 Task: Search one way flight ticket for 4 adults, 2 children, 2 infants in seat and 1 infant on lap in economy from Houston: George Bush Intercontinental/houston Airport to Laramie: Laramie Regional Airport on 8-3-2023. Choice of flights is United. Number of bags: 1 carry on bag. Price is upto 75000. Outbound departure time preference is 23:15.
Action: Mouse moved to (314, 130)
Screenshot: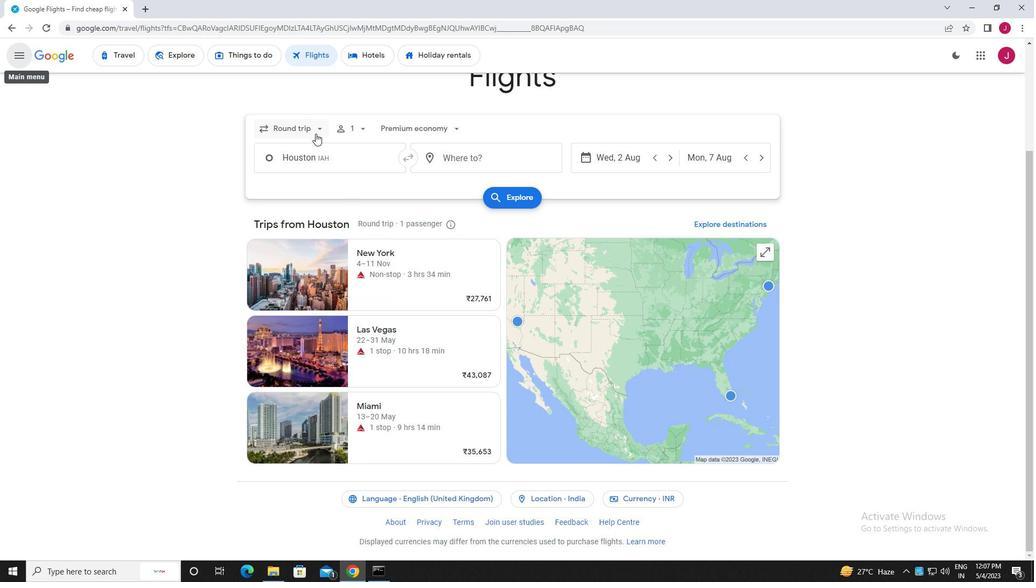 
Action: Mouse pressed left at (314, 130)
Screenshot: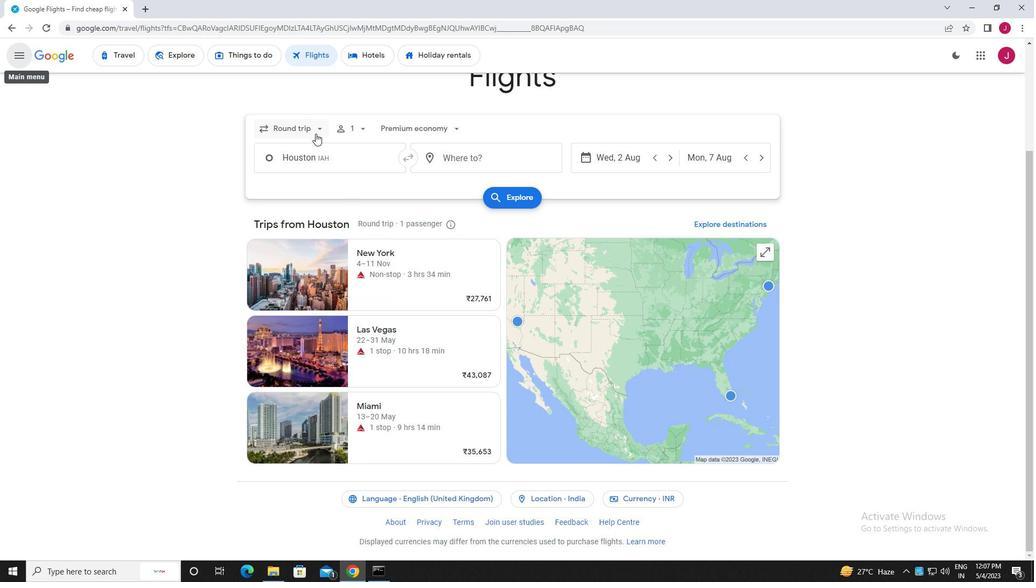 
Action: Mouse moved to (309, 178)
Screenshot: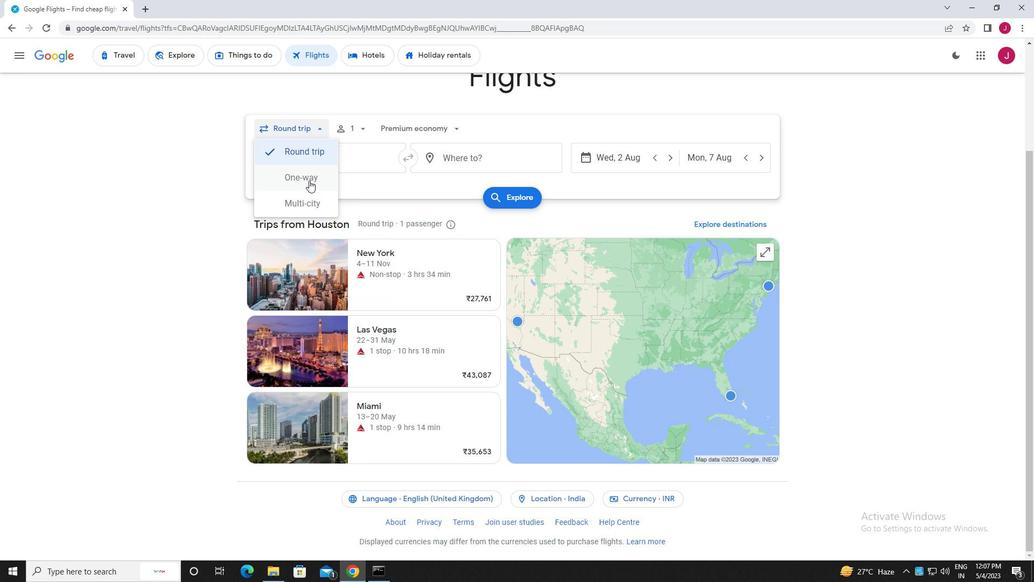 
Action: Mouse pressed left at (309, 178)
Screenshot: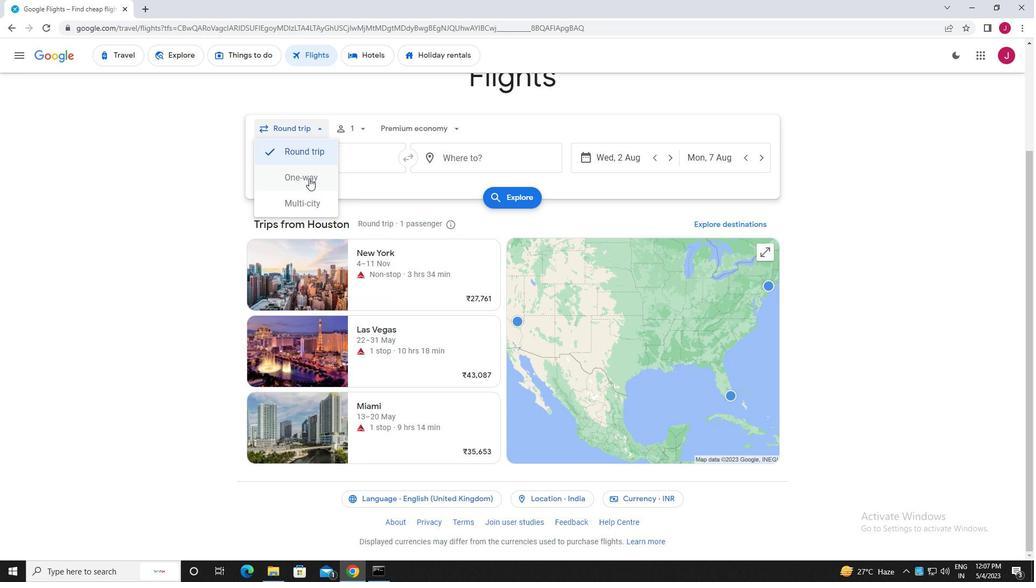 
Action: Mouse moved to (356, 129)
Screenshot: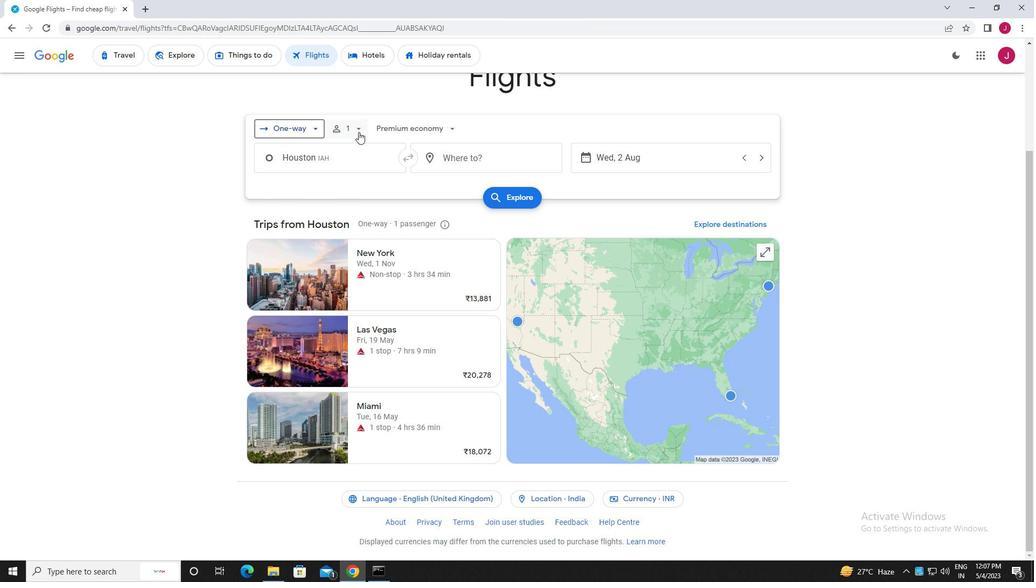 
Action: Mouse pressed left at (356, 129)
Screenshot: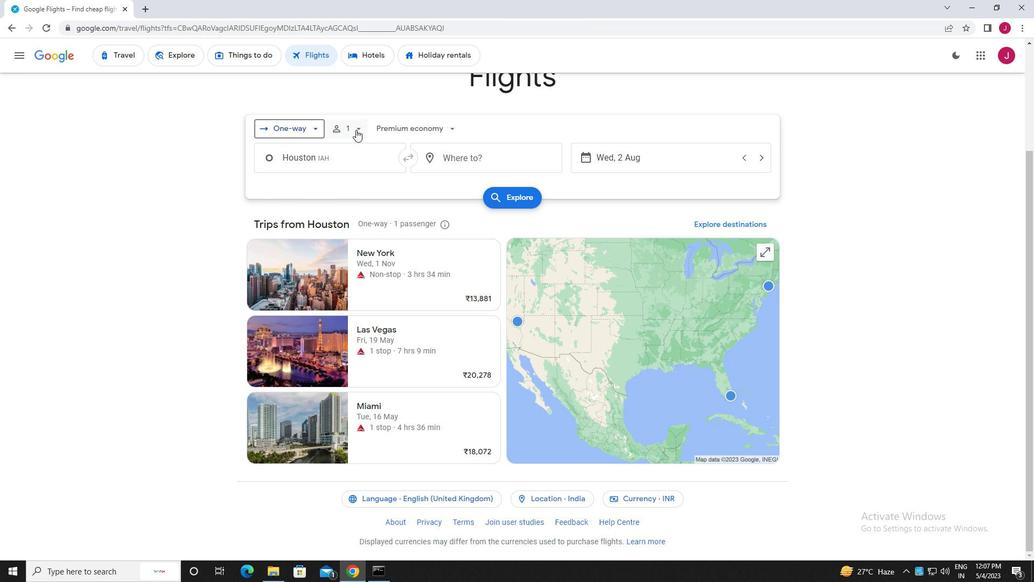 
Action: Mouse moved to (436, 157)
Screenshot: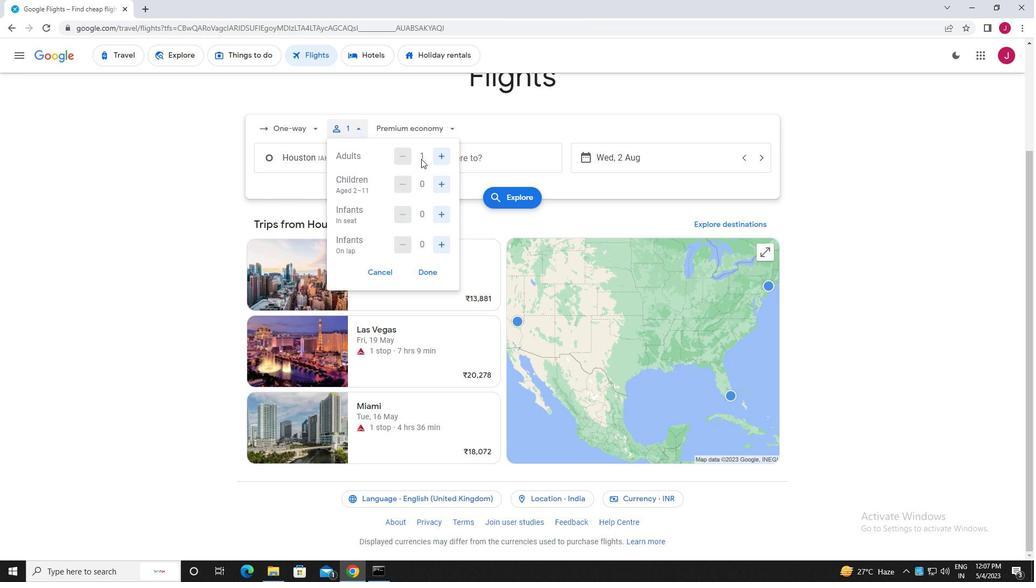 
Action: Mouse pressed left at (436, 157)
Screenshot: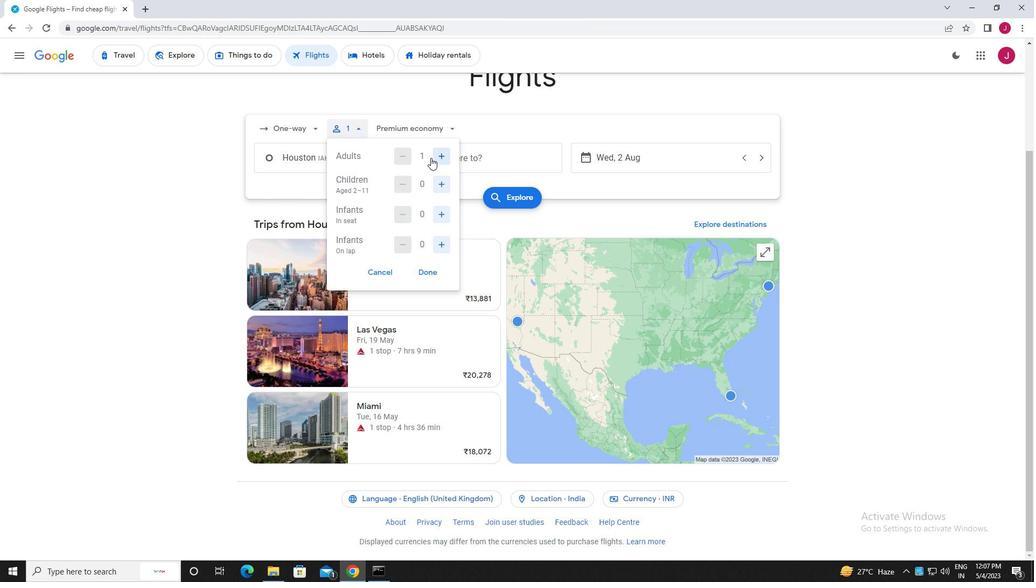 
Action: Mouse pressed left at (436, 157)
Screenshot: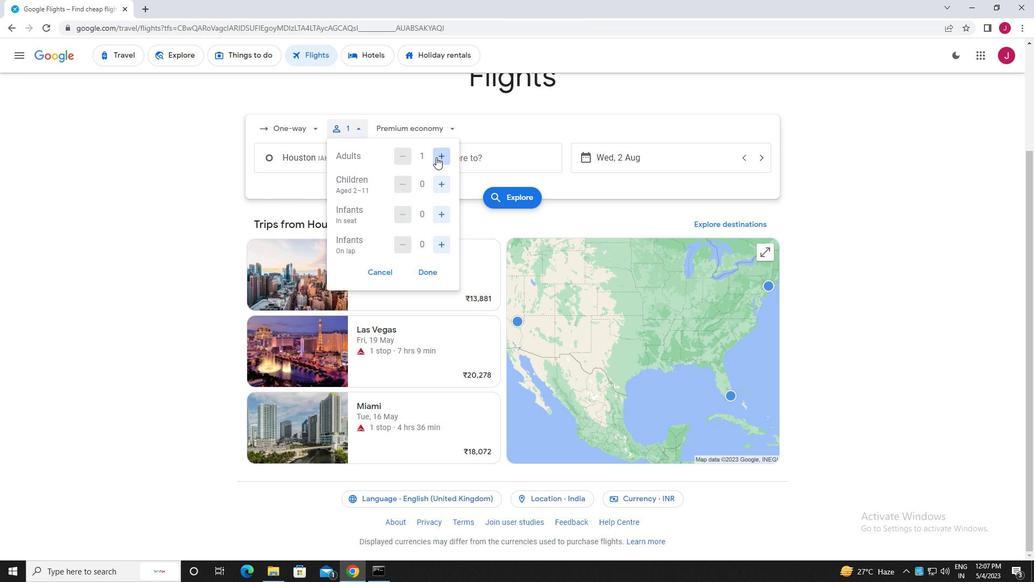 
Action: Mouse pressed left at (436, 157)
Screenshot: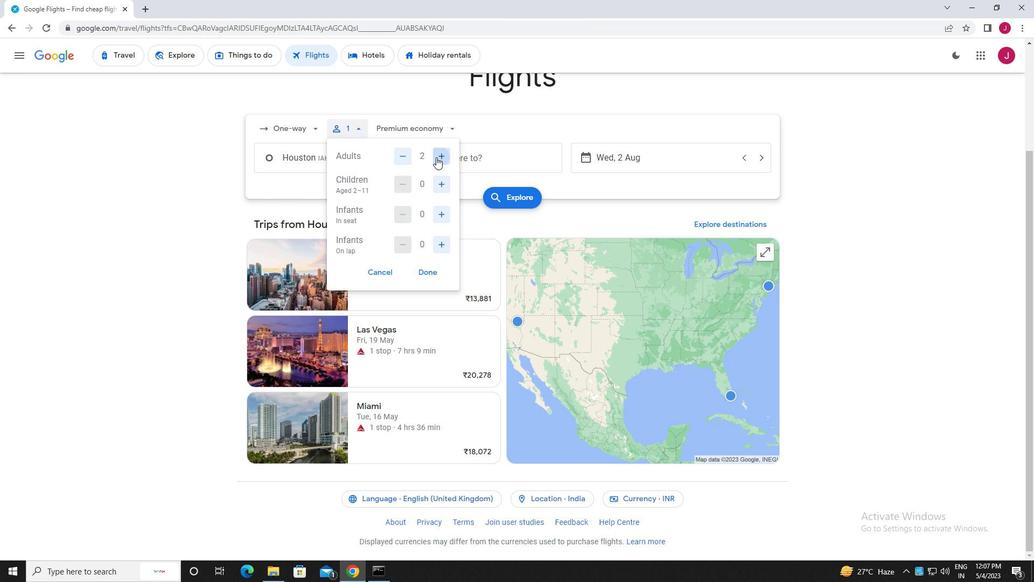 
Action: Mouse moved to (443, 184)
Screenshot: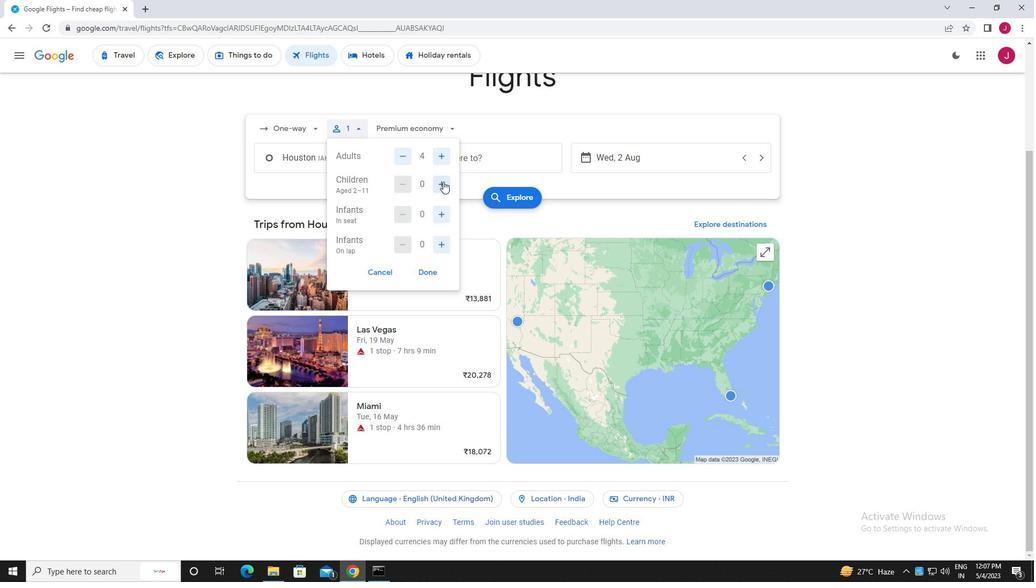
Action: Mouse pressed left at (443, 184)
Screenshot: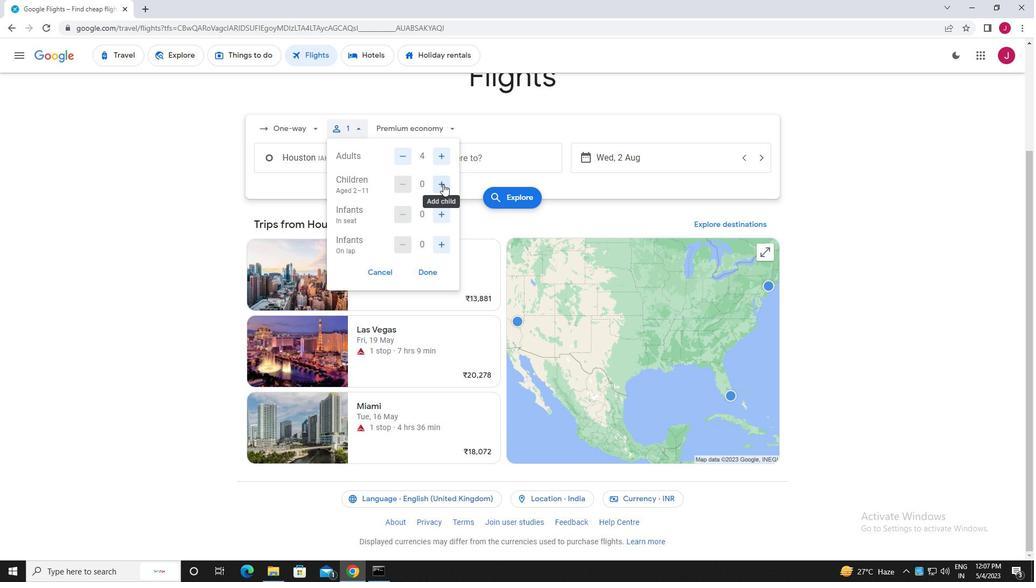 
Action: Mouse pressed left at (443, 184)
Screenshot: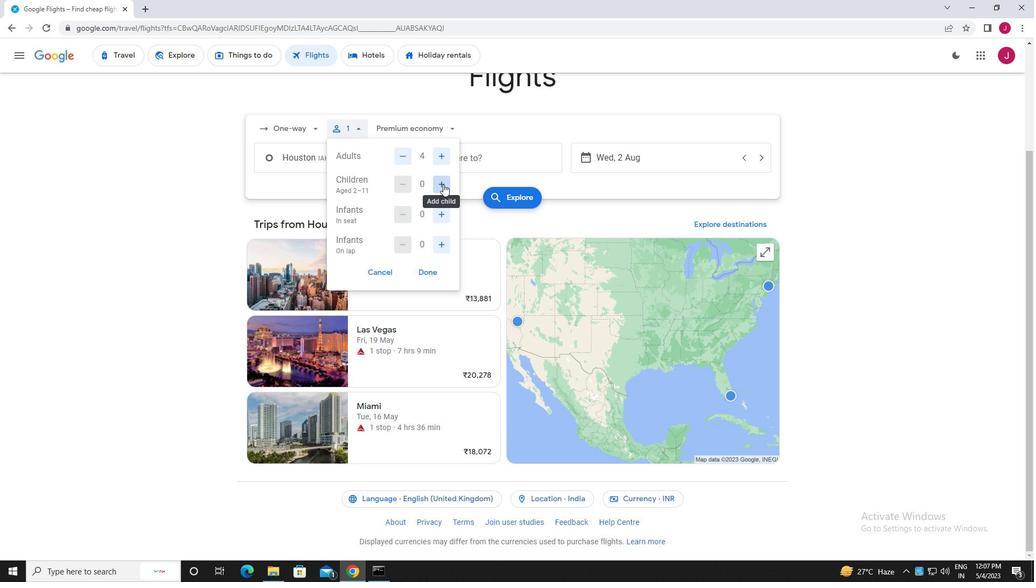 
Action: Mouse moved to (442, 217)
Screenshot: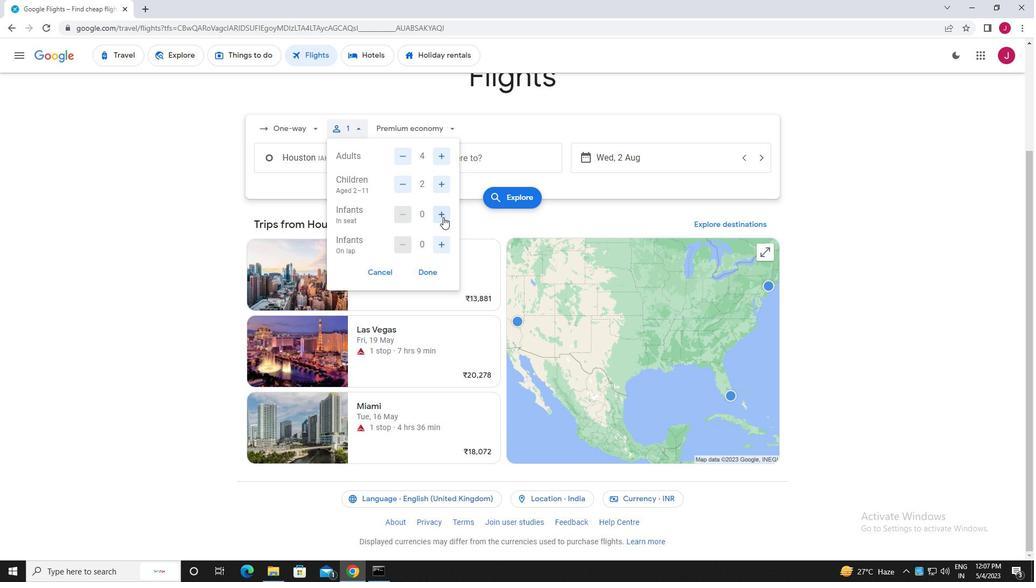 
Action: Mouse pressed left at (442, 217)
Screenshot: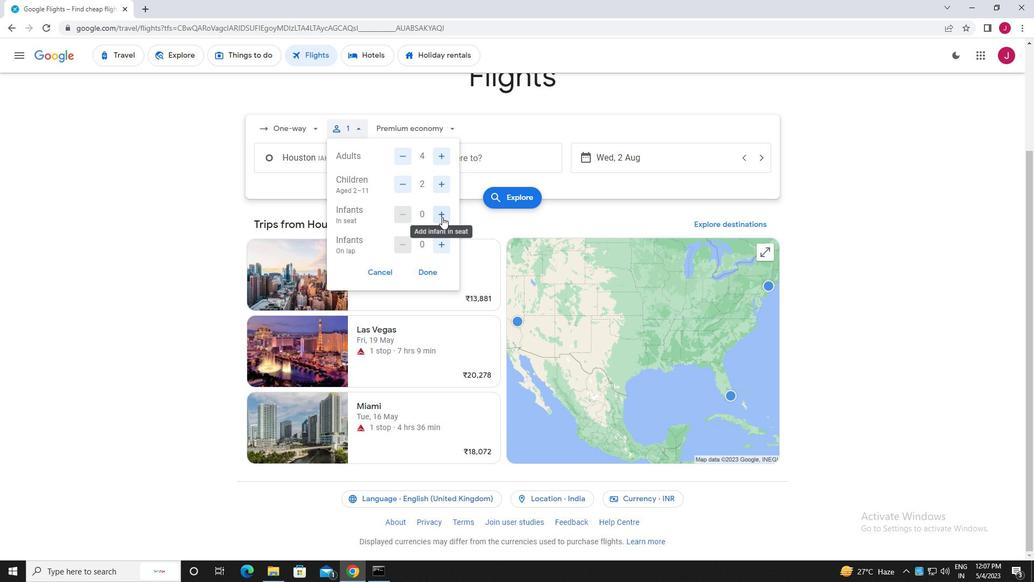 
Action: Mouse pressed left at (442, 217)
Screenshot: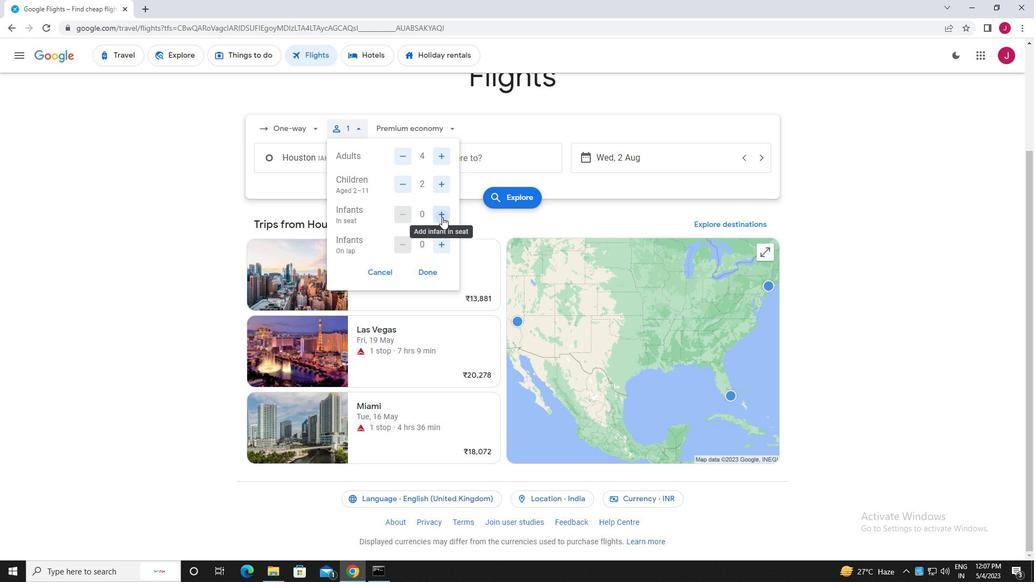 
Action: Mouse moved to (443, 240)
Screenshot: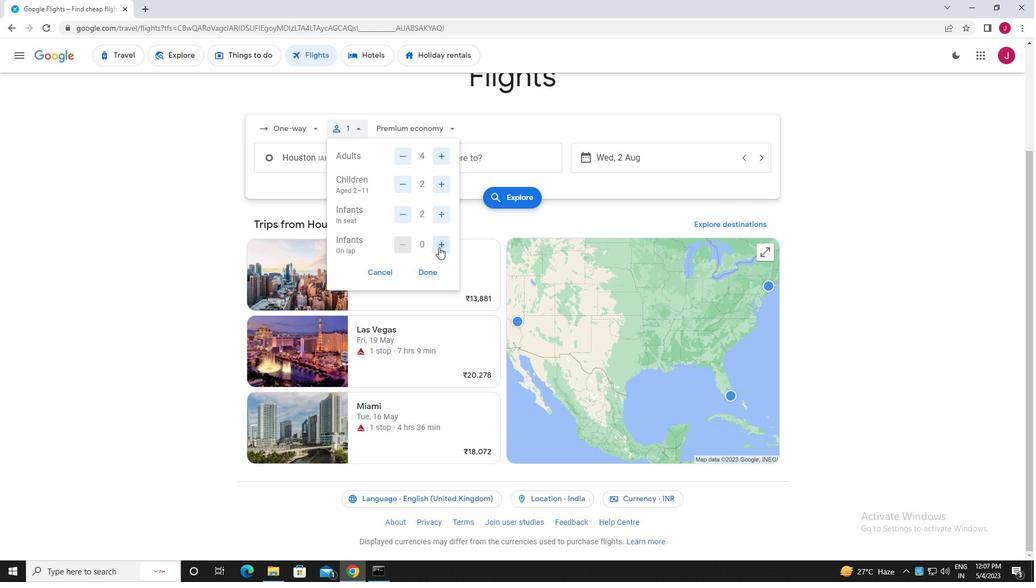 
Action: Mouse pressed left at (443, 240)
Screenshot: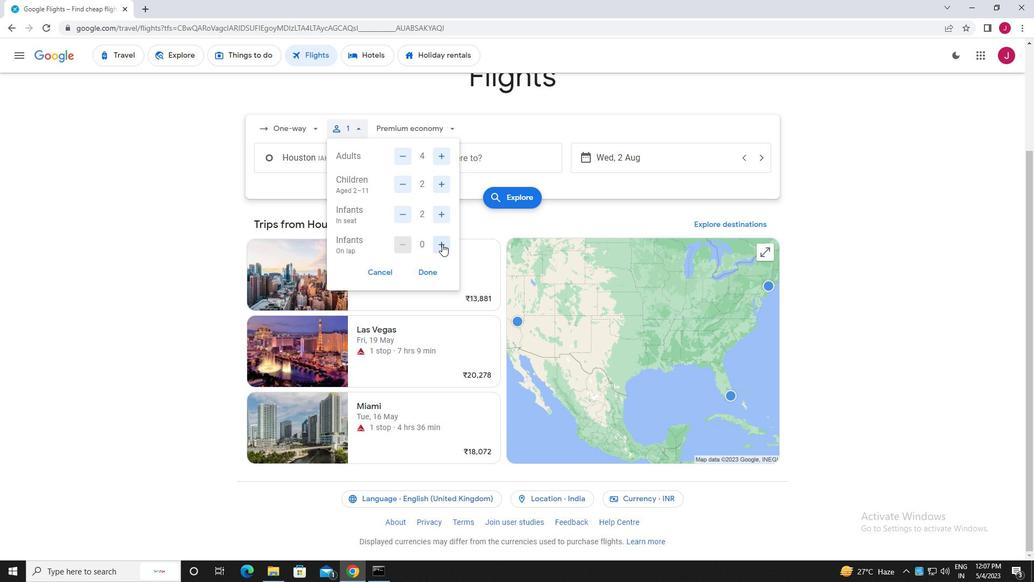 
Action: Mouse moved to (426, 271)
Screenshot: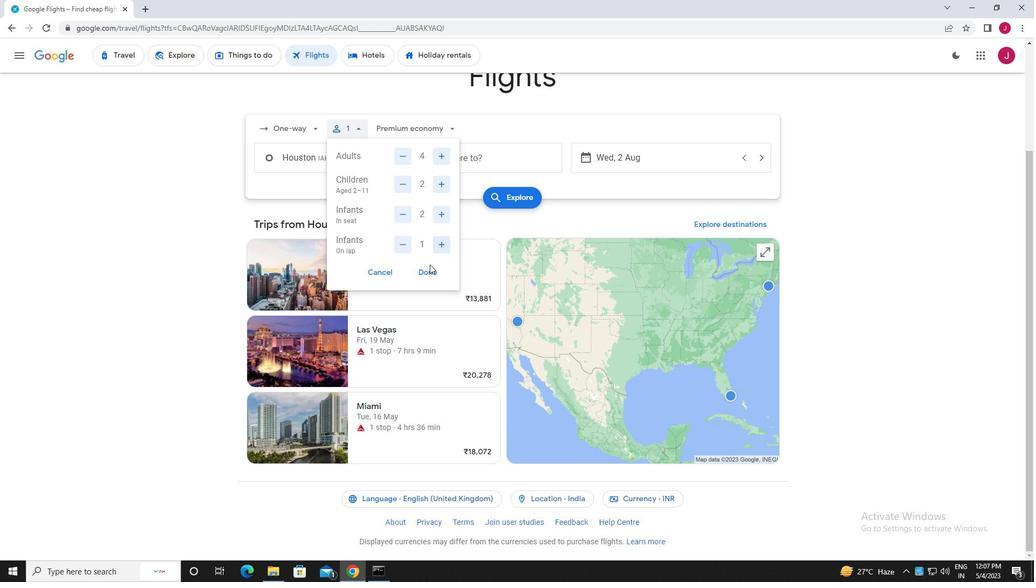 
Action: Mouse pressed left at (426, 271)
Screenshot: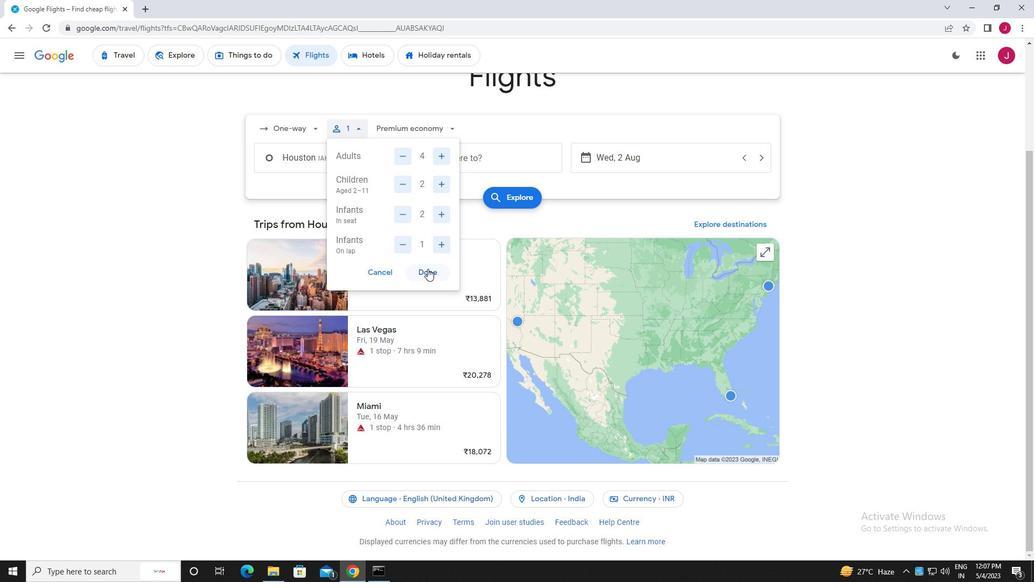 
Action: Mouse moved to (403, 129)
Screenshot: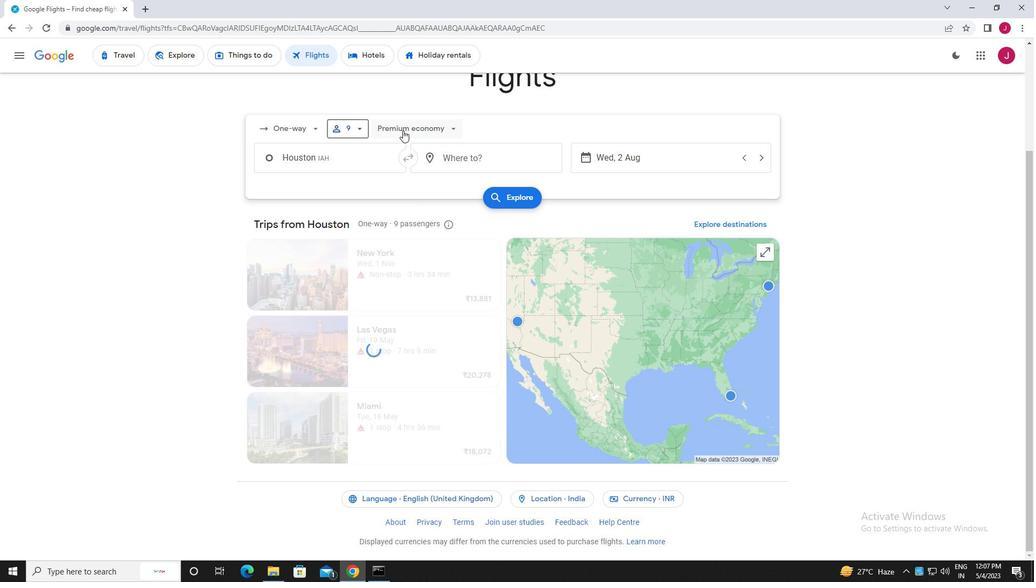 
Action: Mouse pressed left at (403, 129)
Screenshot: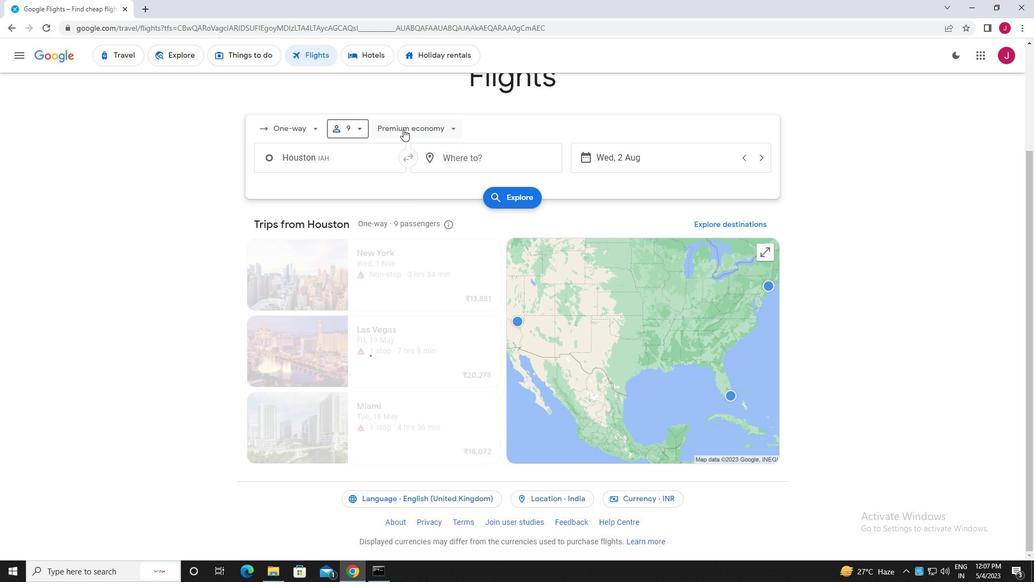 
Action: Mouse moved to (423, 152)
Screenshot: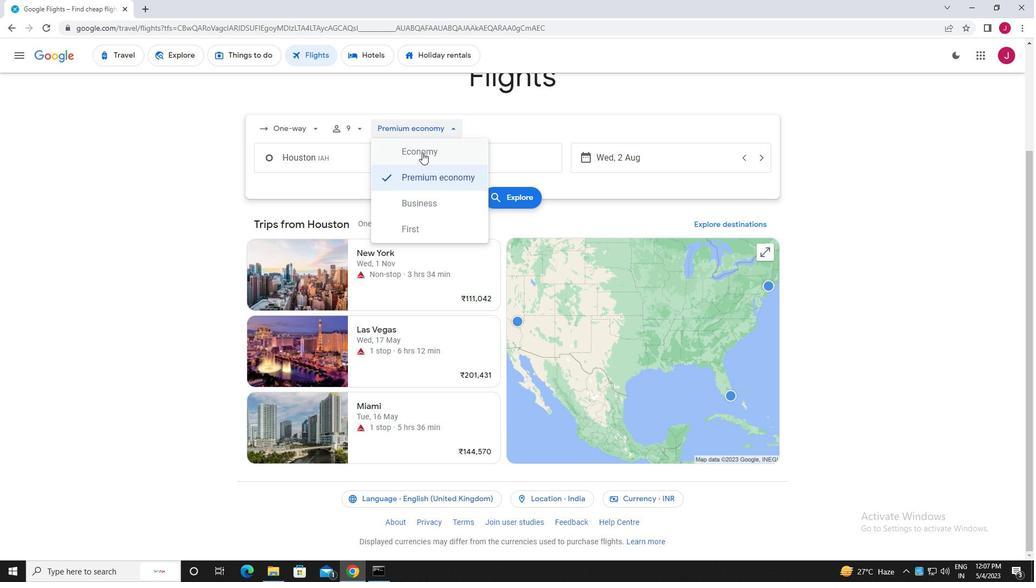 
Action: Mouse pressed left at (423, 152)
Screenshot: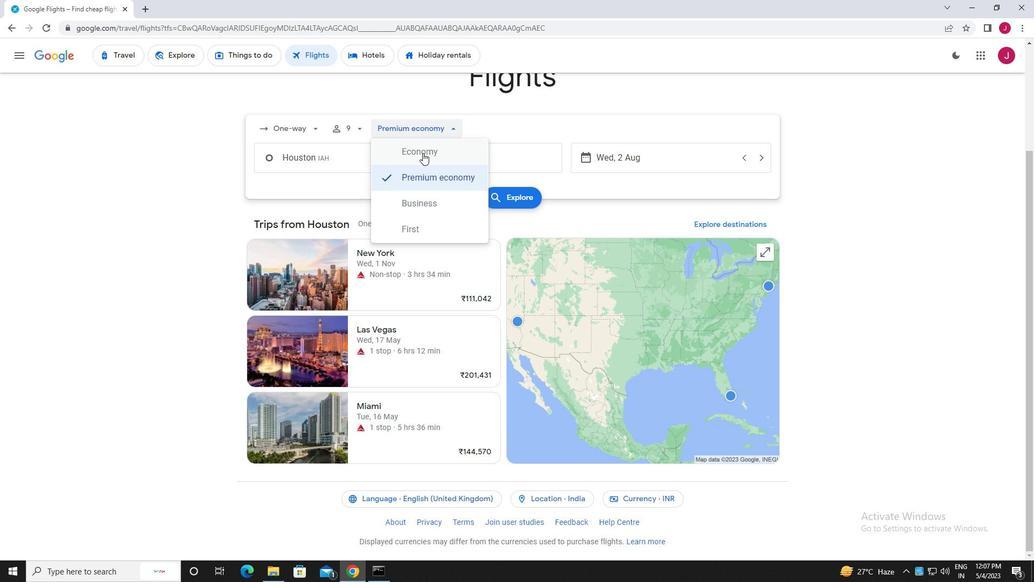 
Action: Mouse moved to (356, 162)
Screenshot: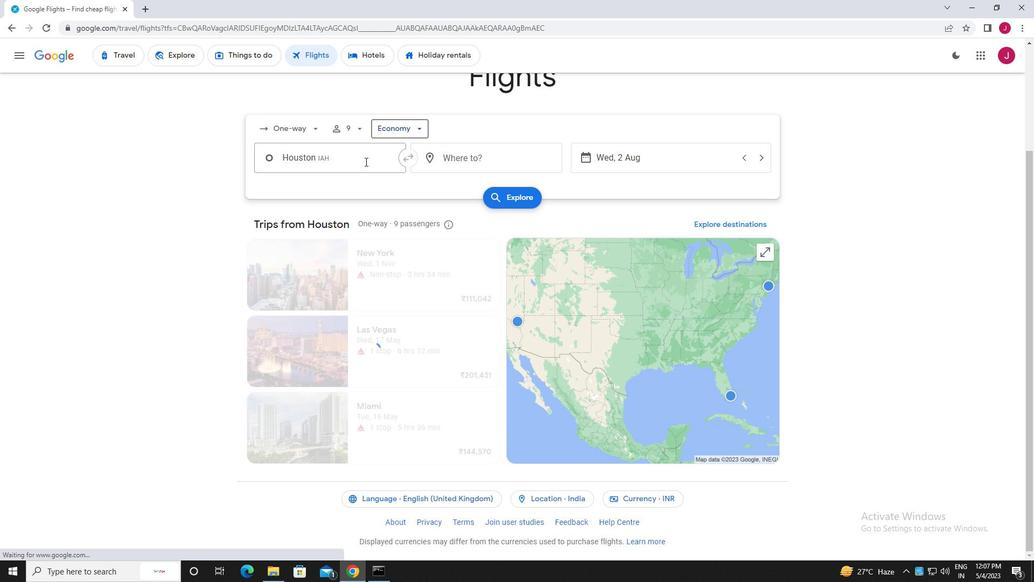 
Action: Mouse pressed left at (356, 162)
Screenshot: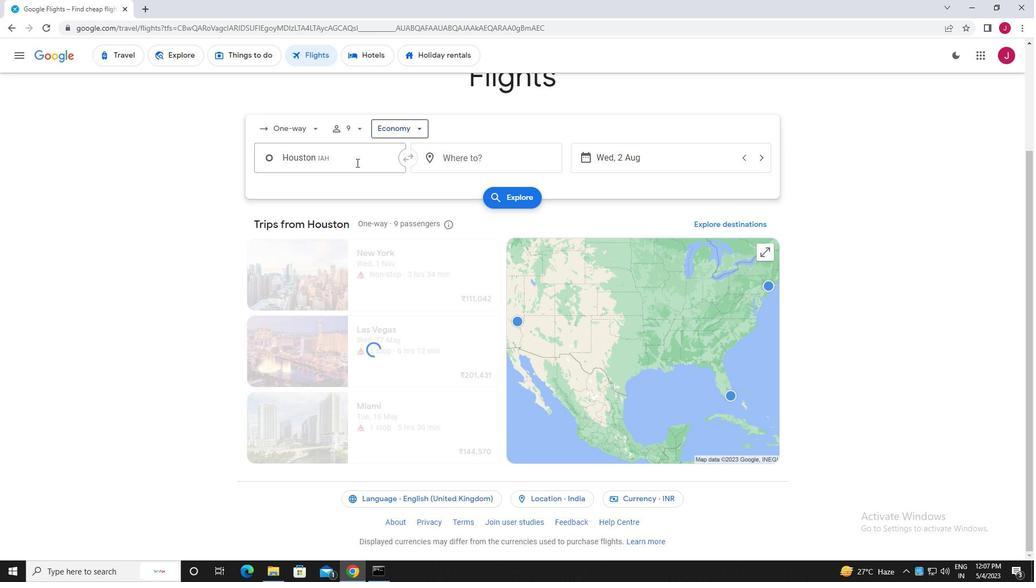 
Action: Mouse moved to (356, 162)
Screenshot: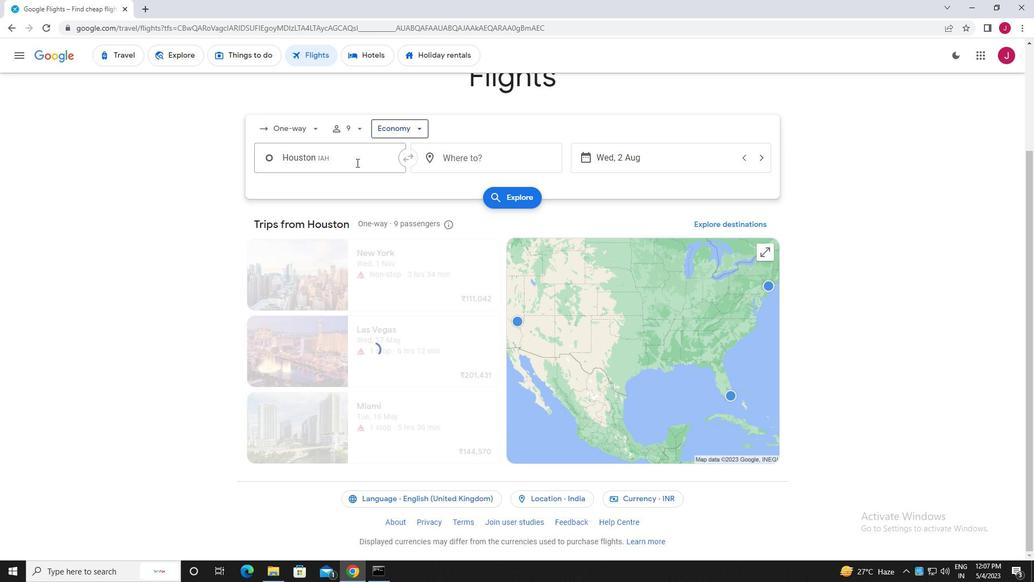 
Action: Key pressed houston
Screenshot: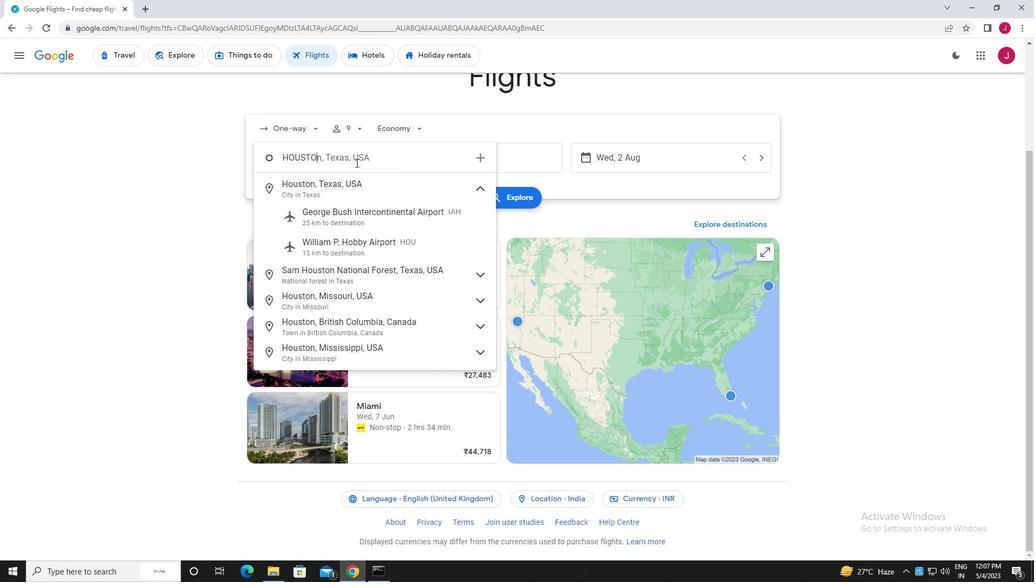 
Action: Mouse moved to (383, 215)
Screenshot: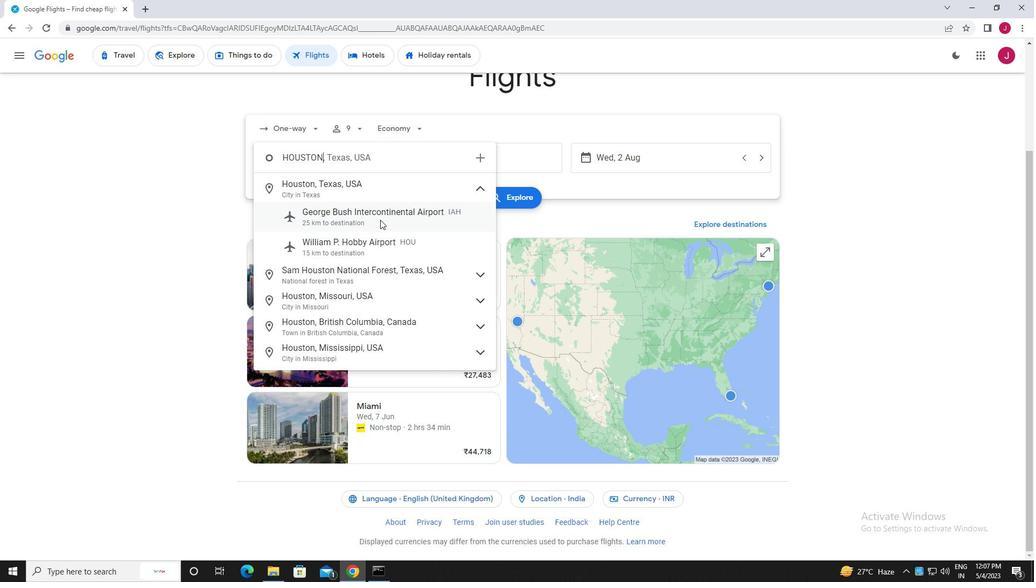 
Action: Mouse pressed left at (383, 215)
Screenshot: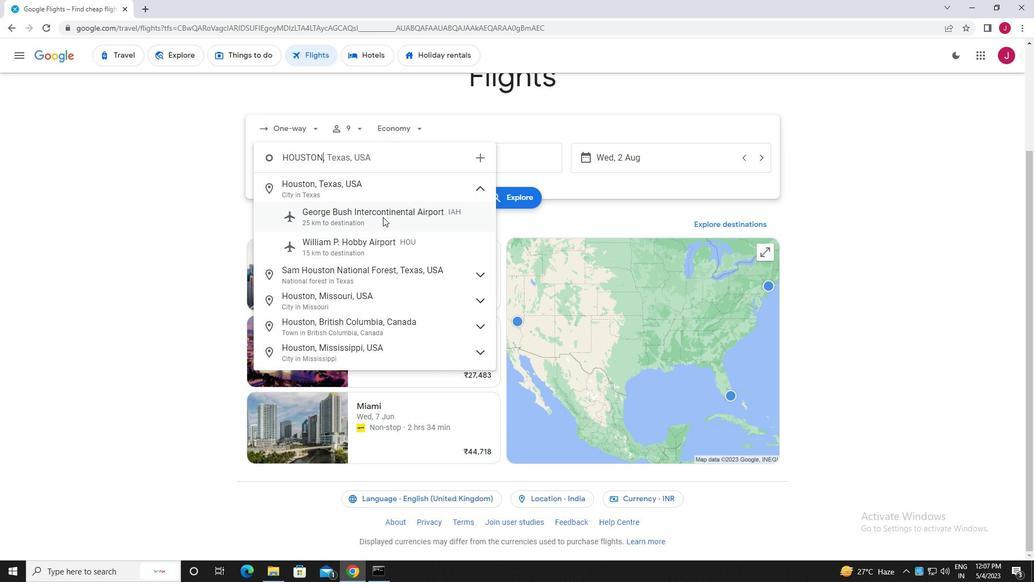 
Action: Mouse moved to (490, 160)
Screenshot: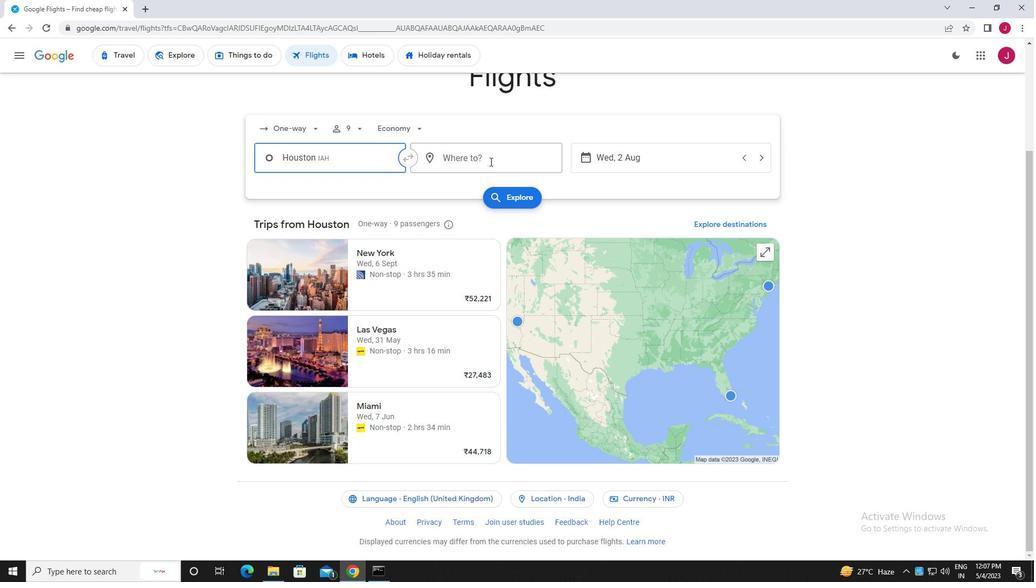 
Action: Mouse pressed left at (490, 160)
Screenshot: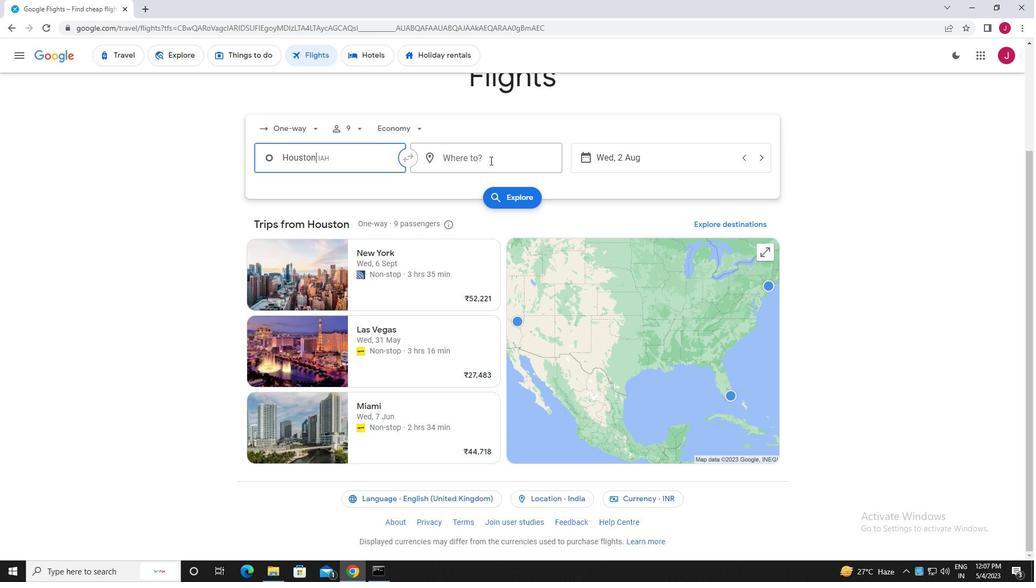 
Action: Mouse moved to (491, 161)
Screenshot: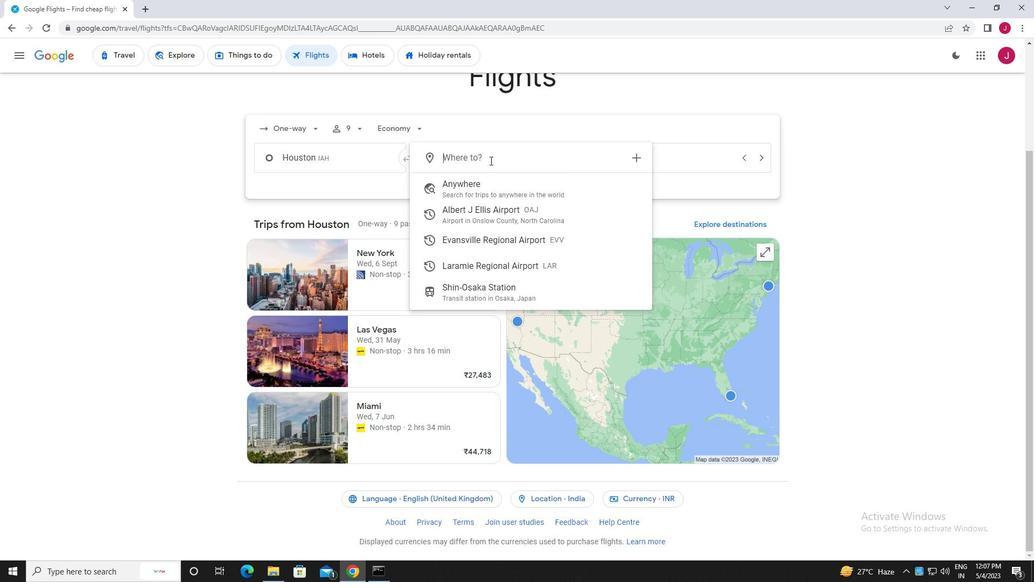 
Action: Key pressed laram
Screenshot: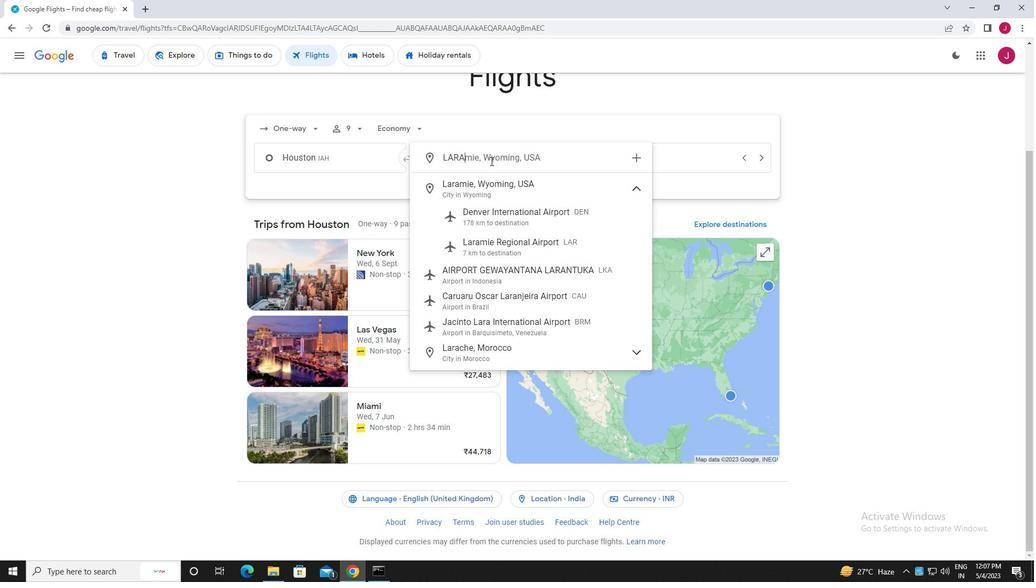 
Action: Mouse moved to (512, 244)
Screenshot: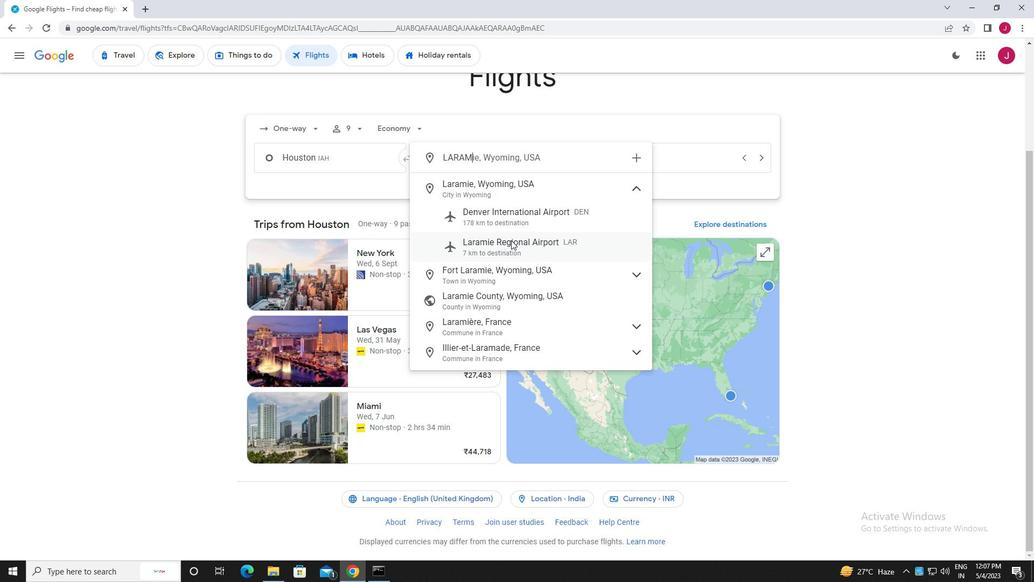 
Action: Mouse pressed left at (512, 244)
Screenshot: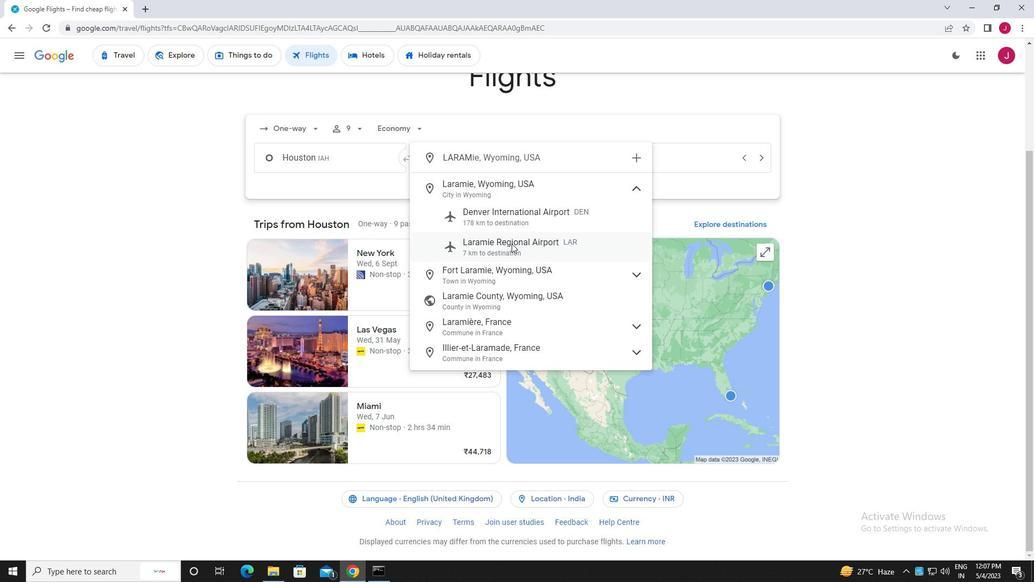 
Action: Mouse moved to (651, 159)
Screenshot: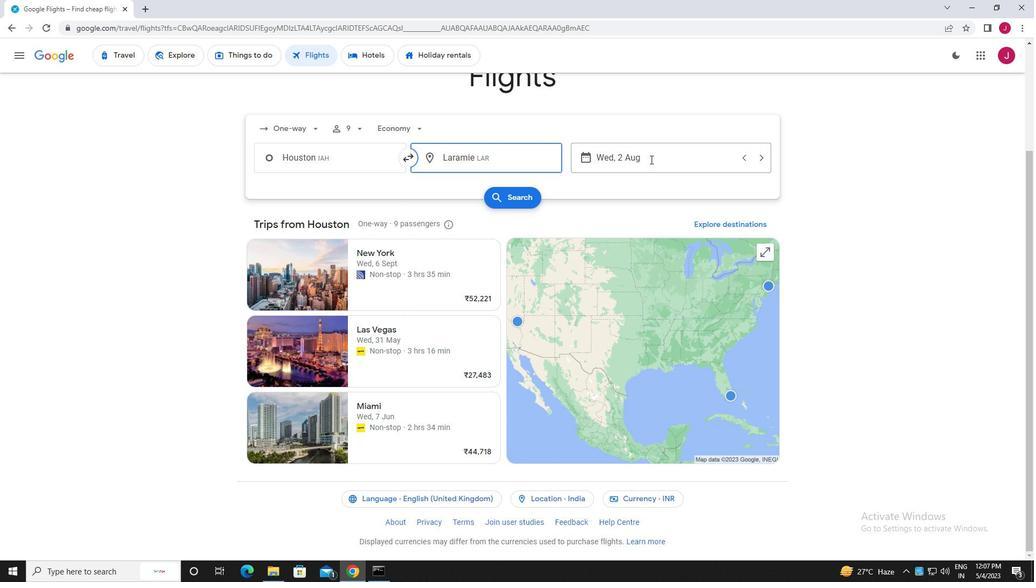 
Action: Mouse pressed left at (651, 159)
Screenshot: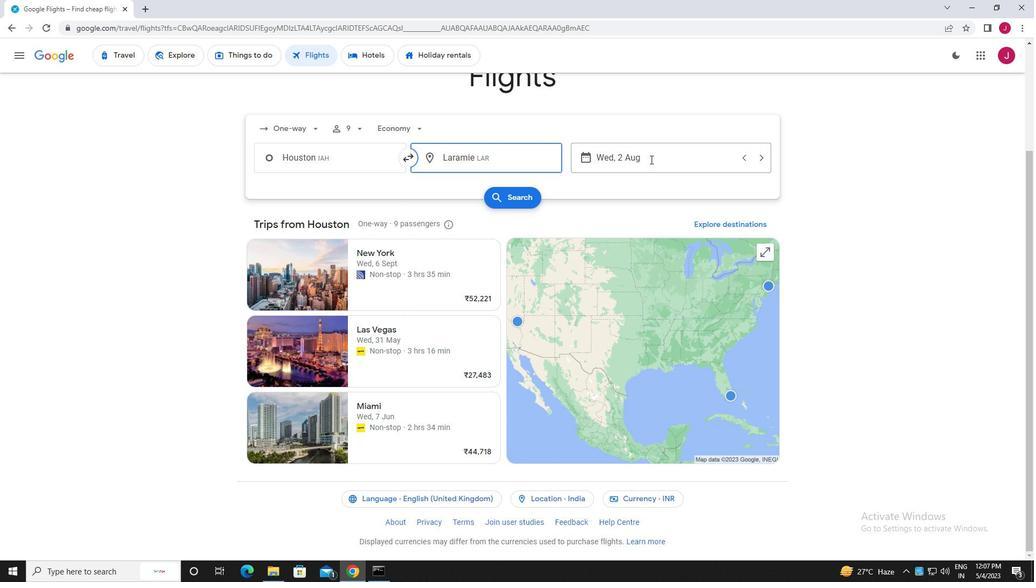 
Action: Mouse moved to (493, 236)
Screenshot: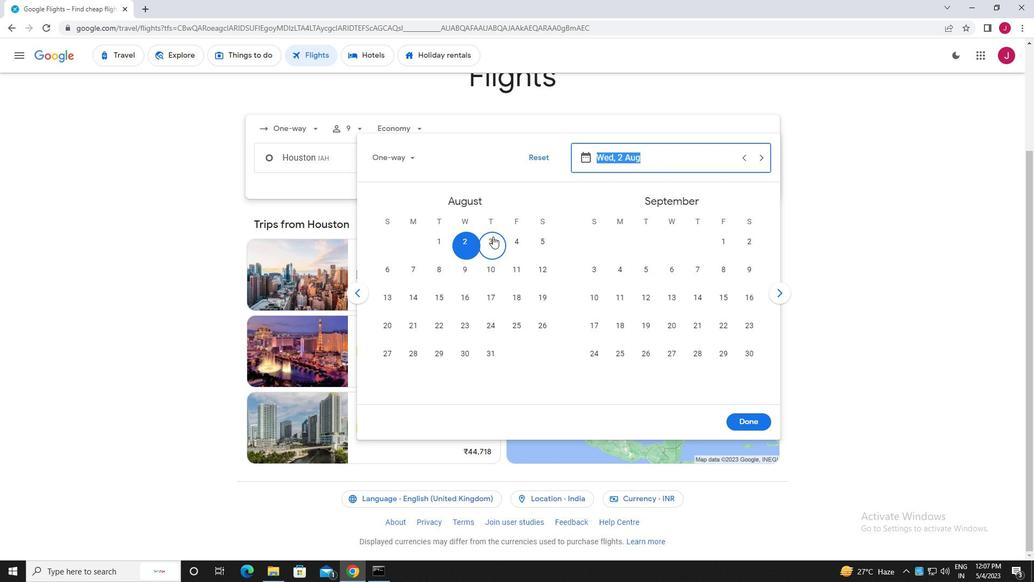 
Action: Mouse pressed left at (493, 236)
Screenshot: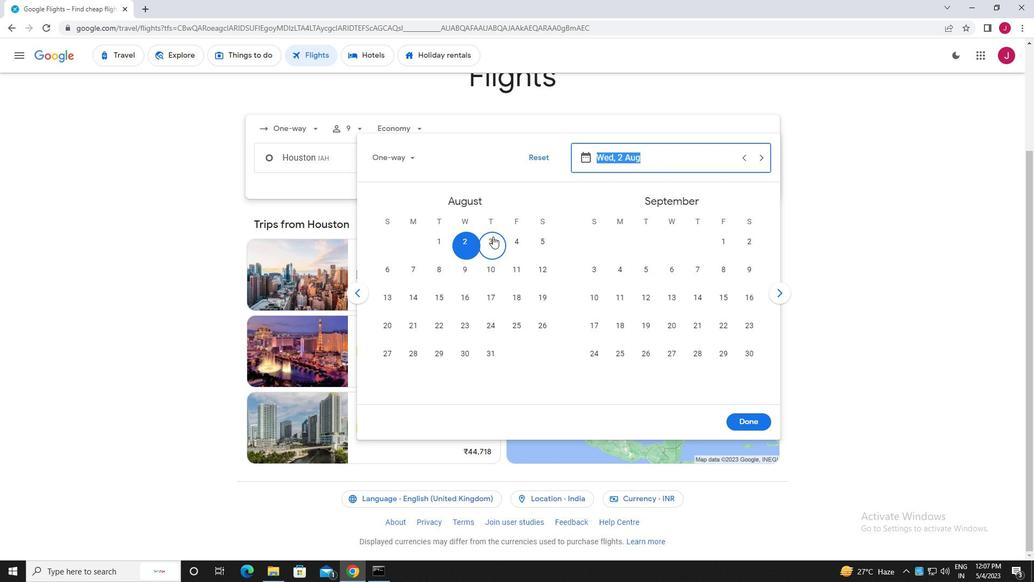 
Action: Mouse moved to (747, 419)
Screenshot: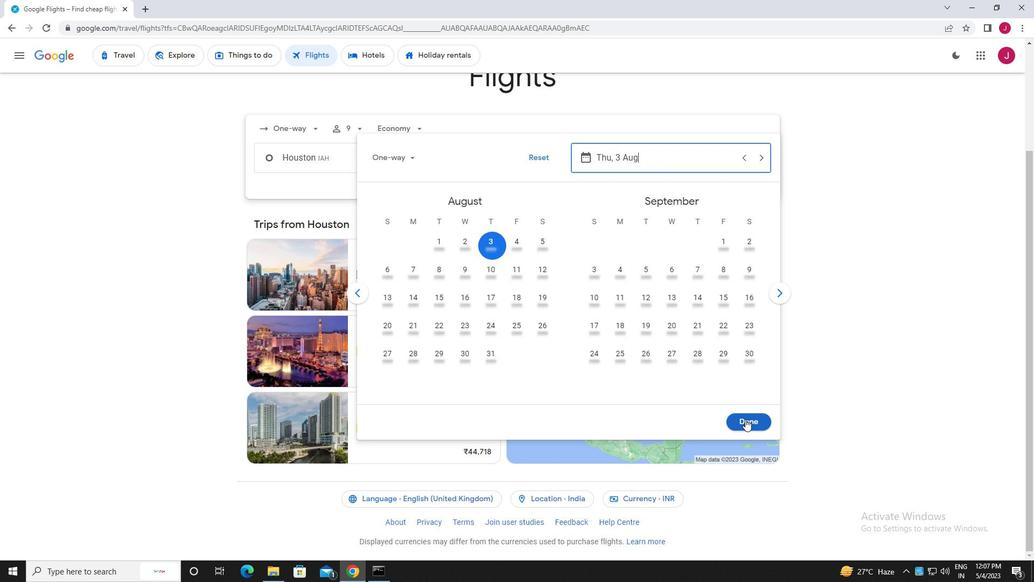 
Action: Mouse pressed left at (747, 419)
Screenshot: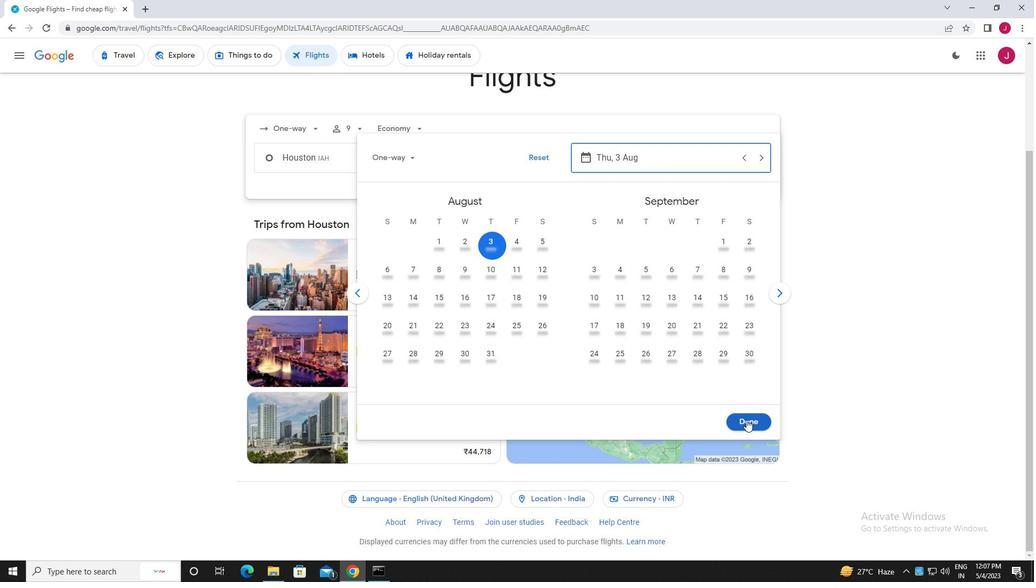 
Action: Mouse moved to (517, 200)
Screenshot: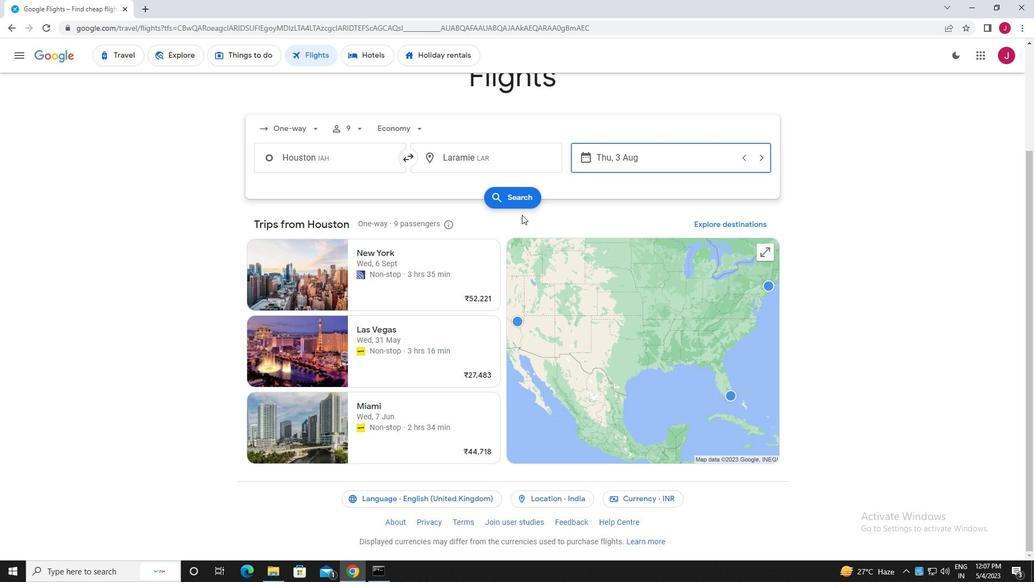 
Action: Mouse pressed left at (517, 200)
Screenshot: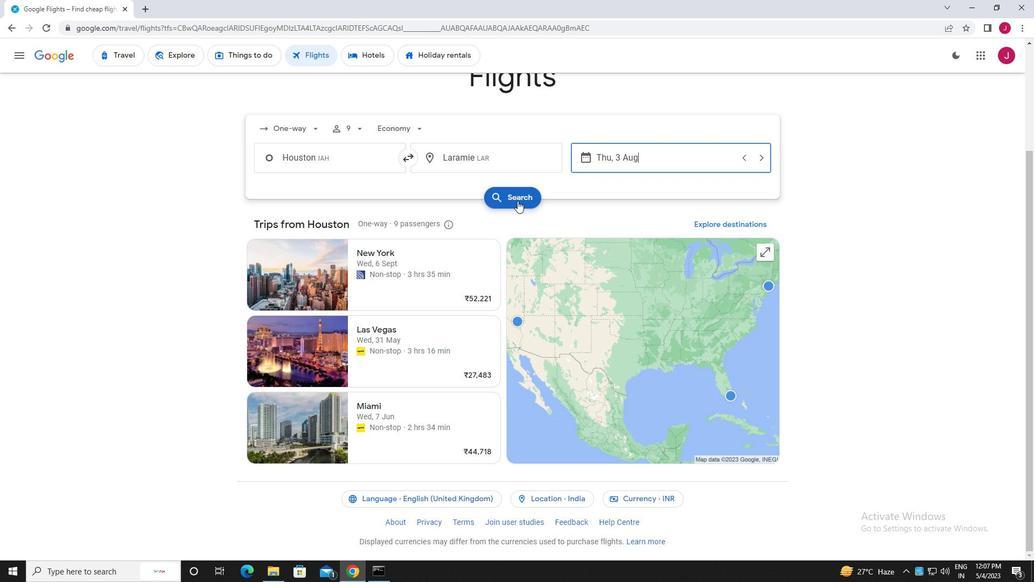 
Action: Mouse moved to (268, 154)
Screenshot: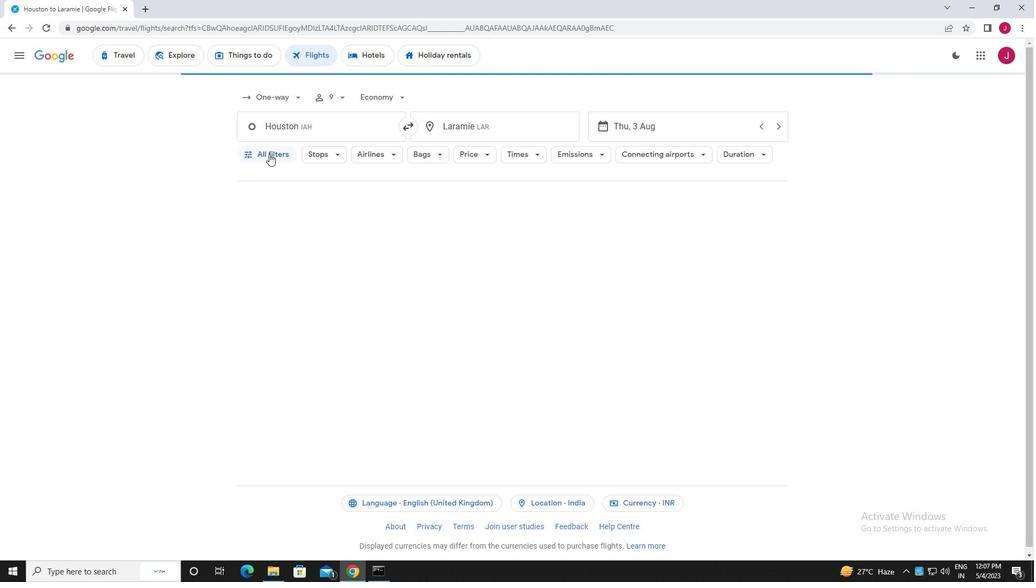 
Action: Mouse pressed left at (268, 154)
Screenshot: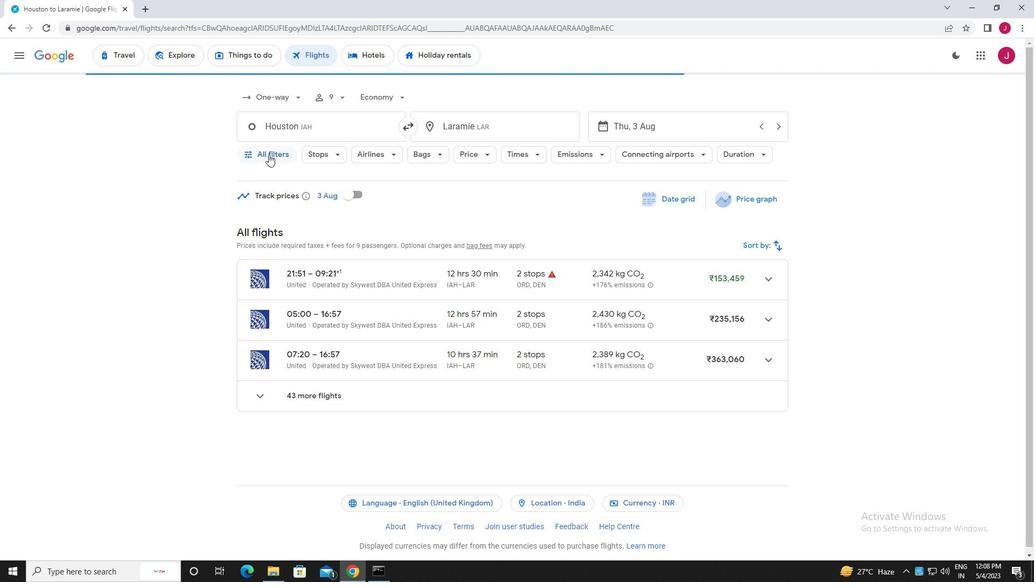 
Action: Mouse moved to (337, 228)
Screenshot: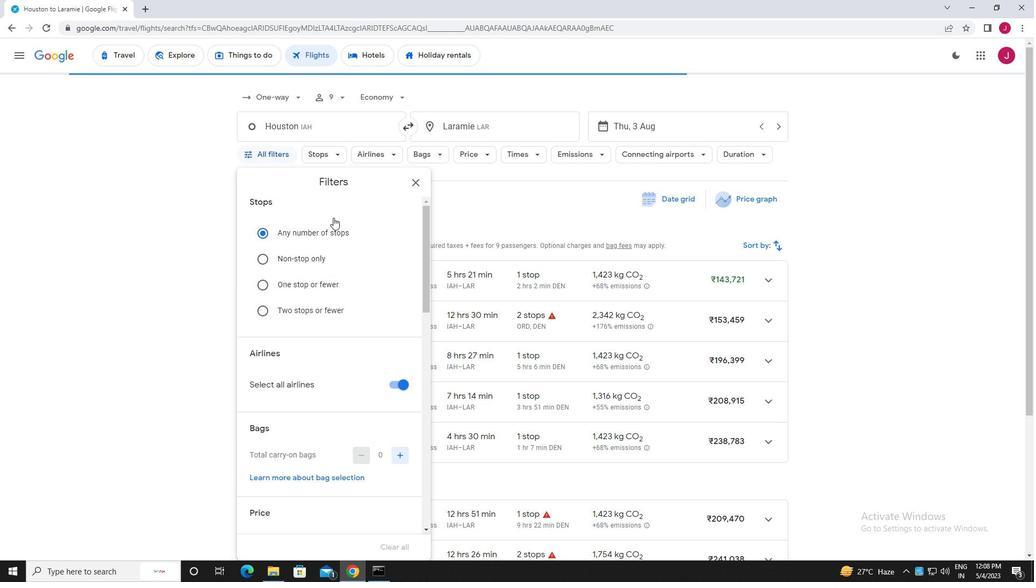 
Action: Mouse scrolled (337, 228) with delta (0, 0)
Screenshot: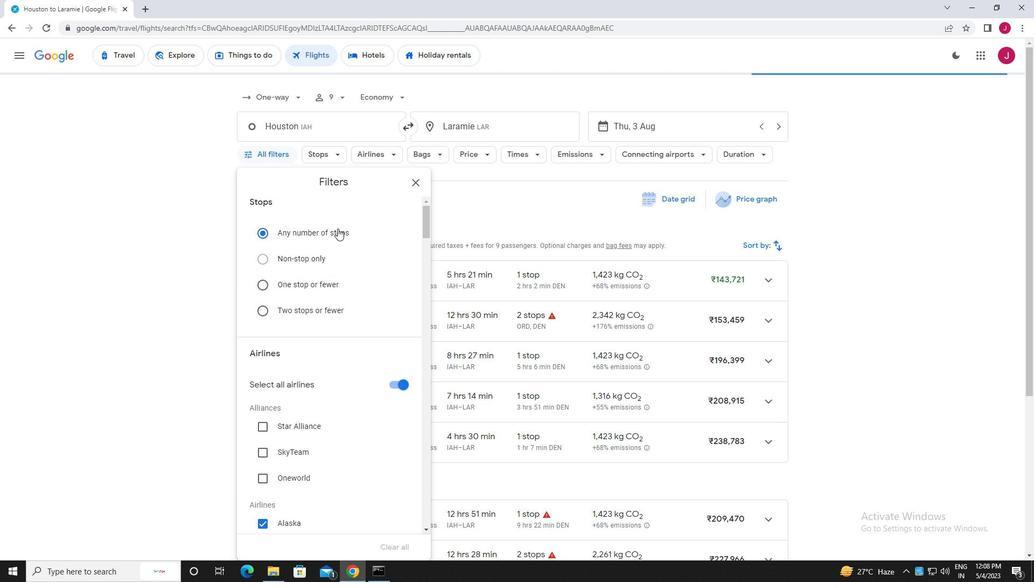 
Action: Mouse scrolled (337, 228) with delta (0, 0)
Screenshot: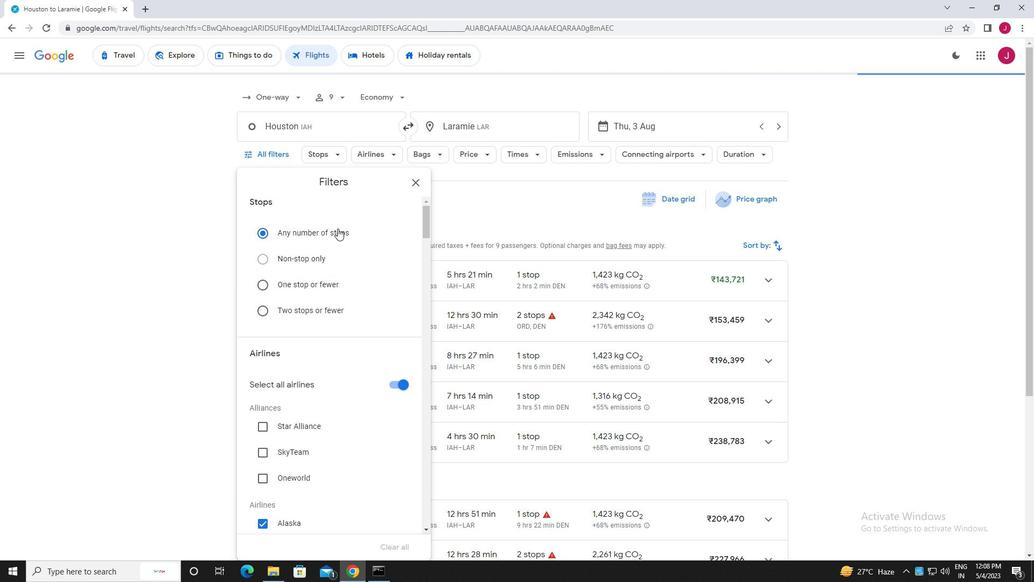 
Action: Mouse scrolled (337, 228) with delta (0, 0)
Screenshot: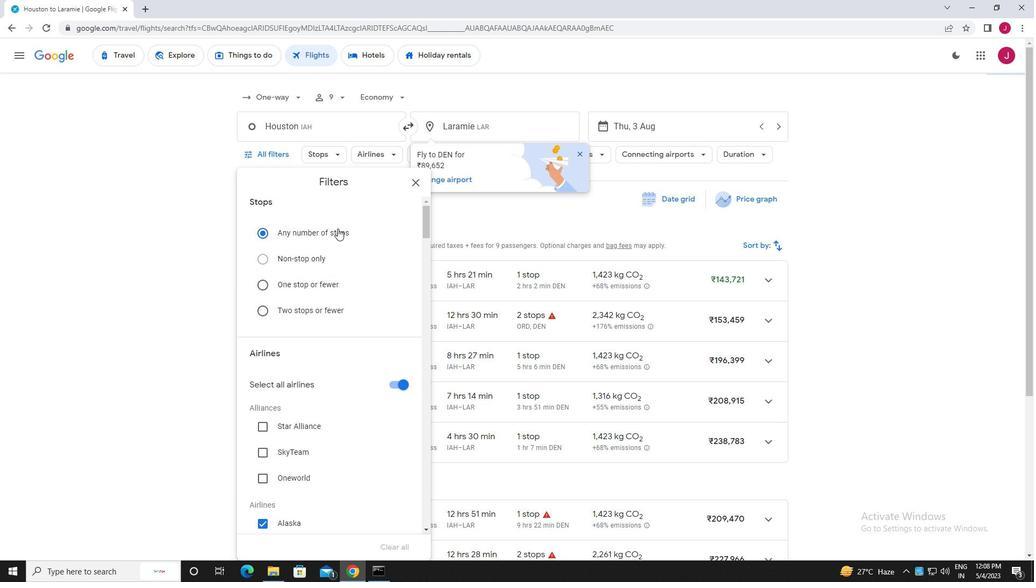 
Action: Mouse moved to (394, 217)
Screenshot: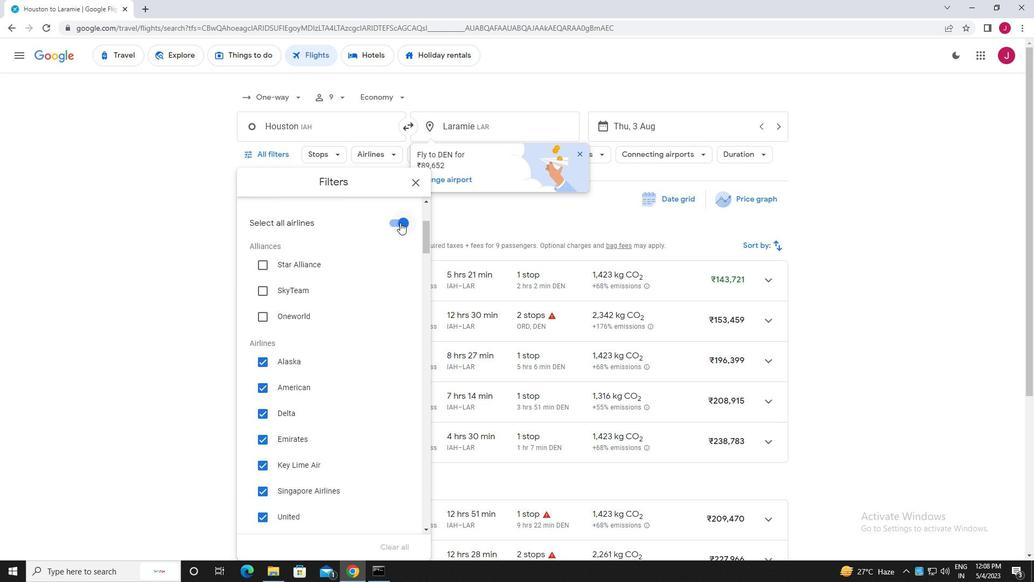 
Action: Mouse pressed left at (394, 217)
Screenshot: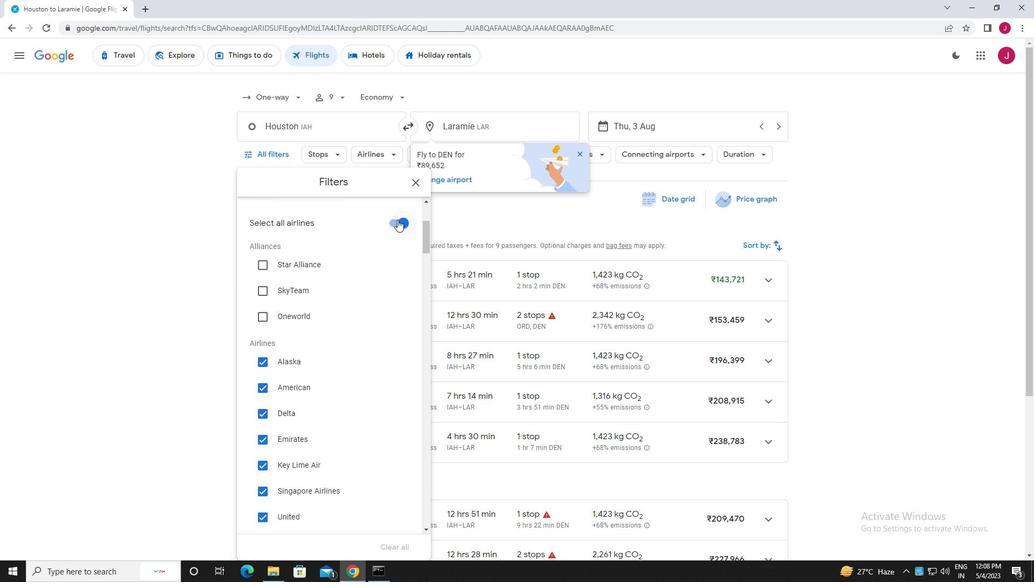 
Action: Mouse moved to (328, 263)
Screenshot: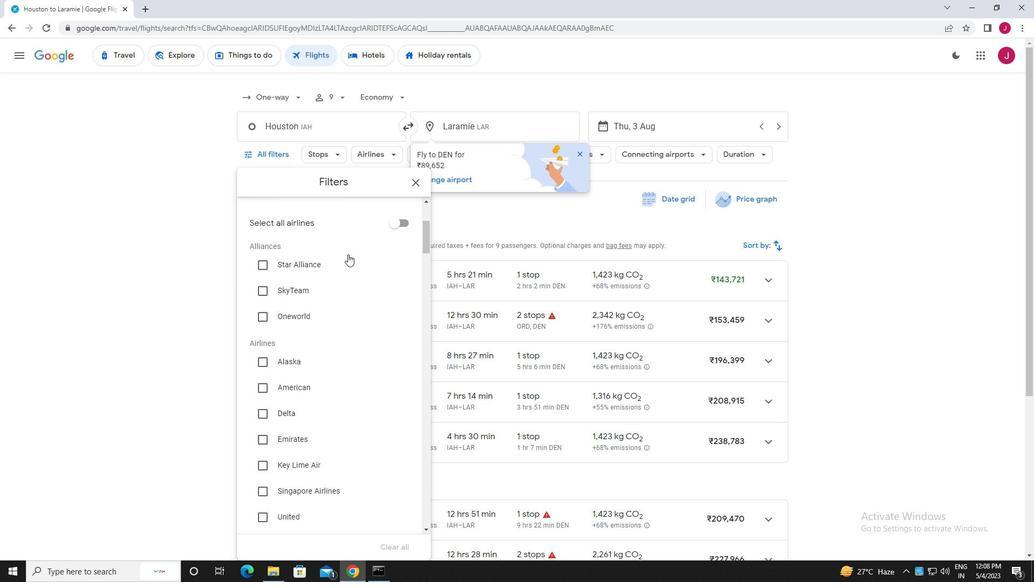 
Action: Mouse scrolled (328, 262) with delta (0, 0)
Screenshot: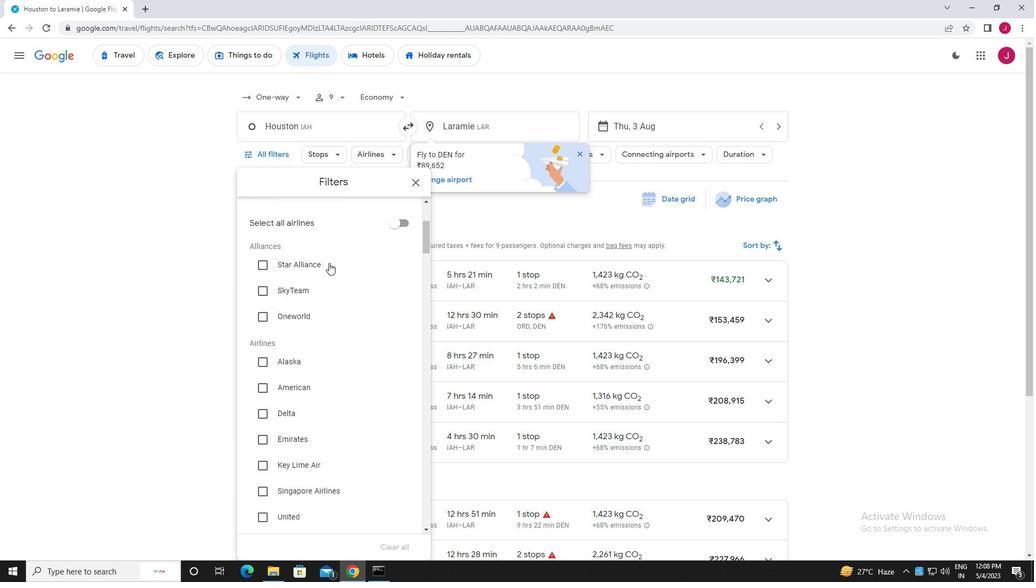 
Action: Mouse scrolled (328, 262) with delta (0, 0)
Screenshot: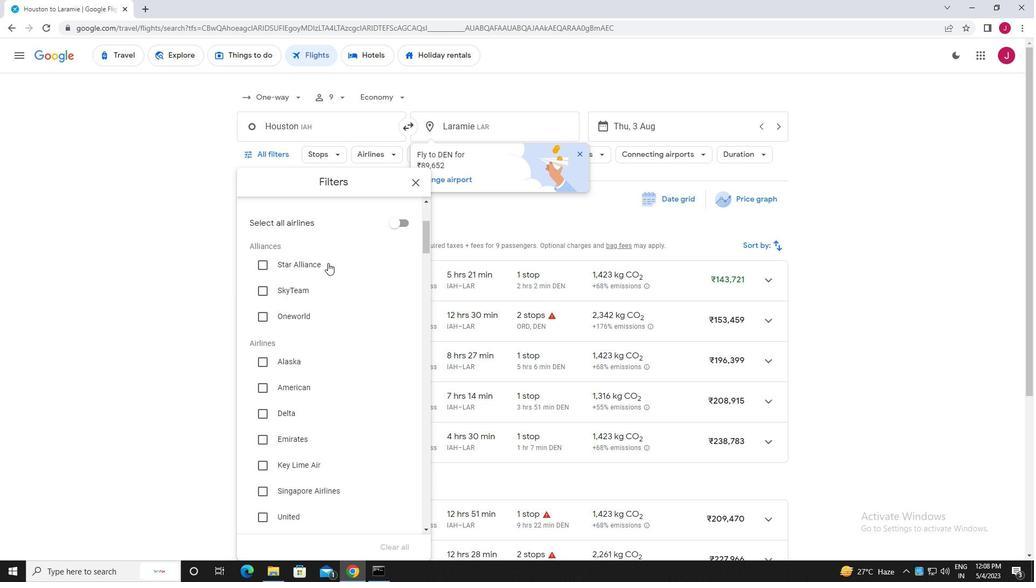 
Action: Mouse moved to (262, 409)
Screenshot: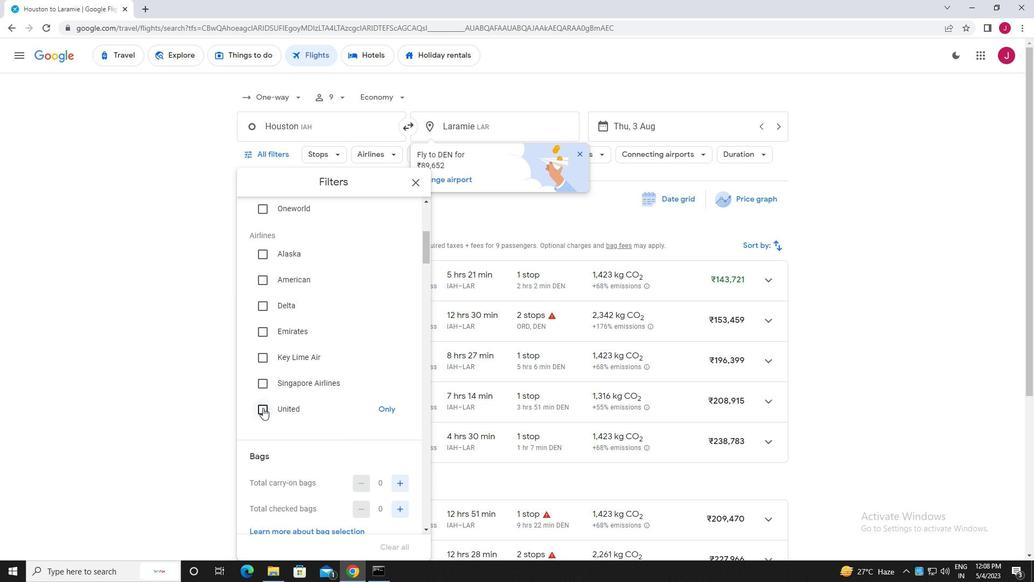 
Action: Mouse pressed left at (262, 409)
Screenshot: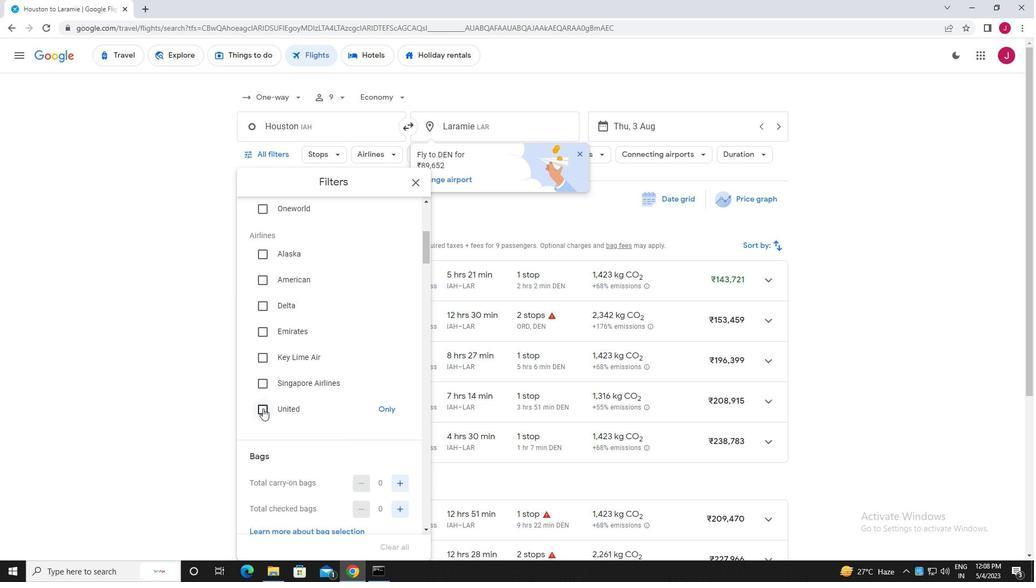 
Action: Mouse moved to (297, 360)
Screenshot: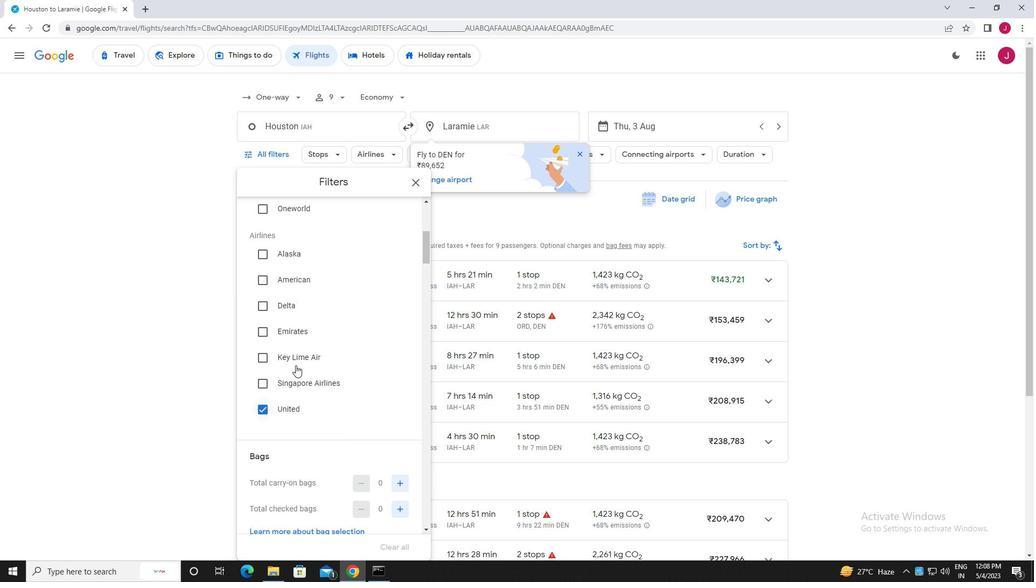
Action: Mouse scrolled (297, 359) with delta (0, 0)
Screenshot: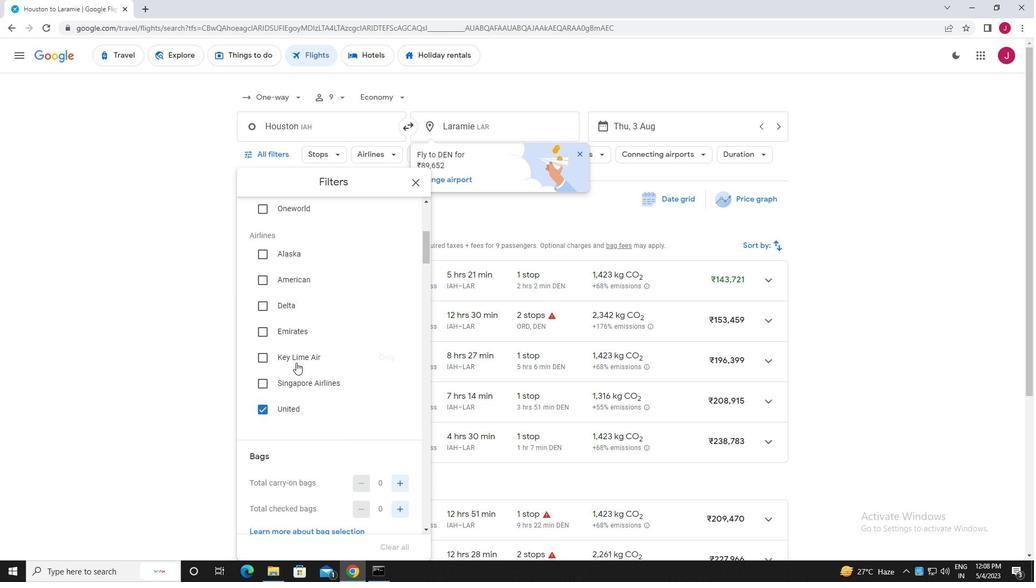 
Action: Mouse scrolled (297, 359) with delta (0, 0)
Screenshot: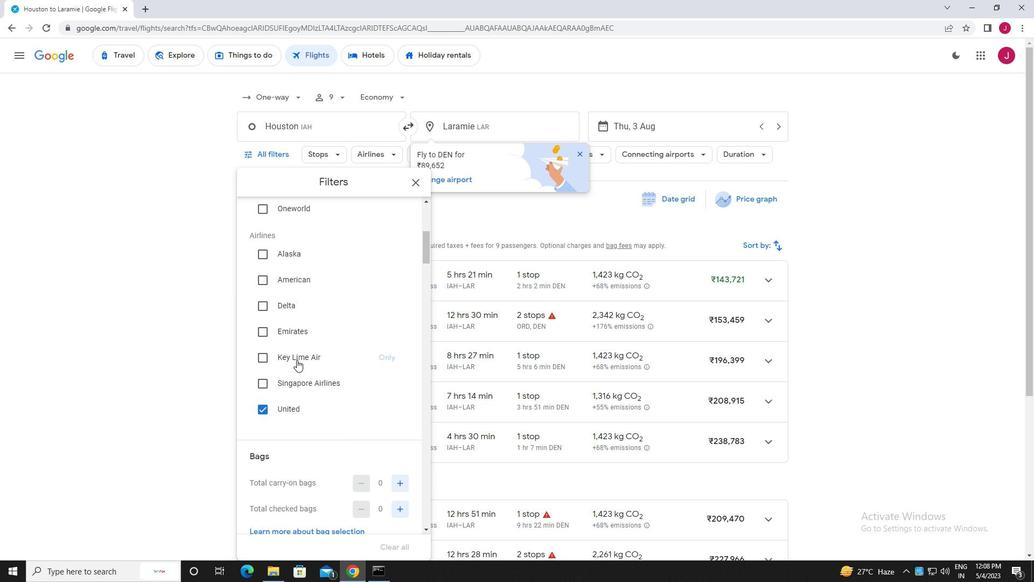 
Action: Mouse scrolled (297, 359) with delta (0, 0)
Screenshot: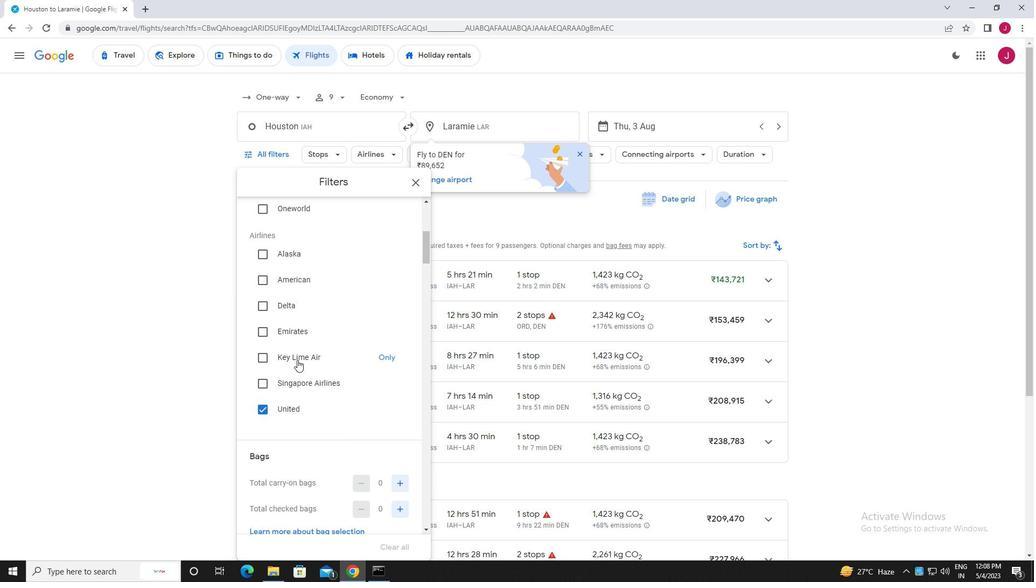 
Action: Mouse scrolled (297, 359) with delta (0, 0)
Screenshot: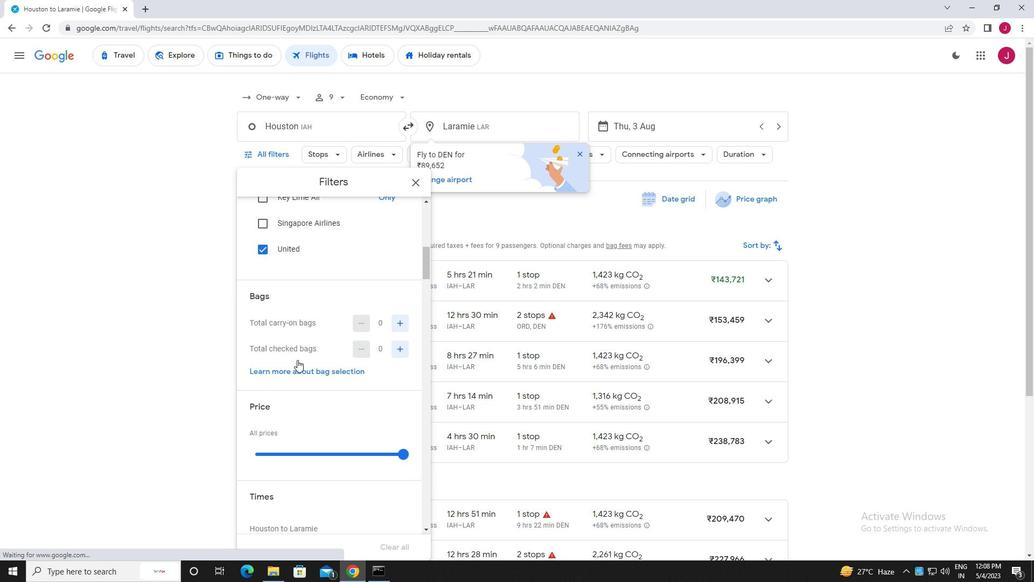 
Action: Mouse moved to (402, 266)
Screenshot: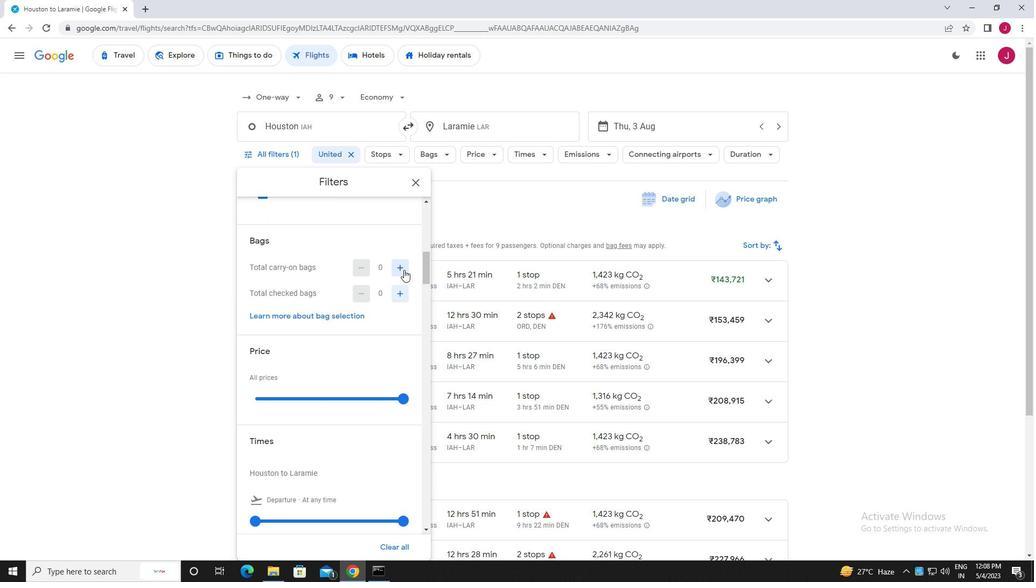 
Action: Mouse pressed left at (402, 266)
Screenshot: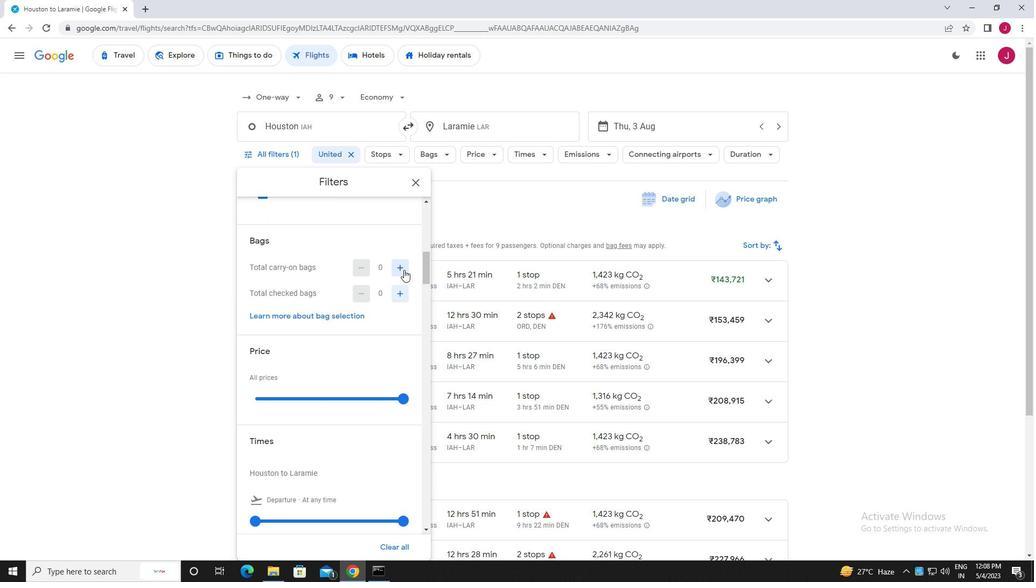 
Action: Mouse moved to (405, 399)
Screenshot: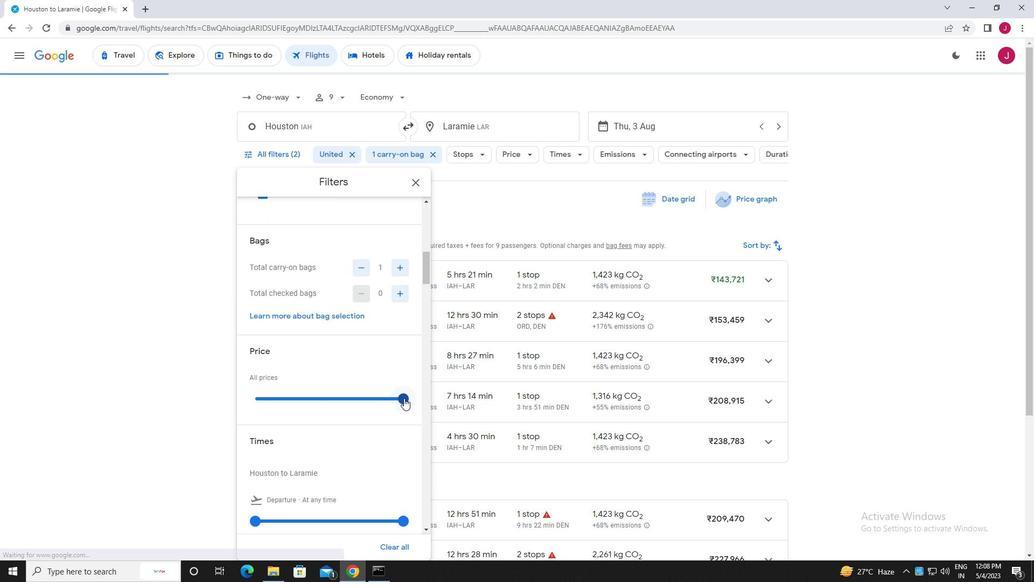 
Action: Mouse pressed left at (405, 399)
Screenshot: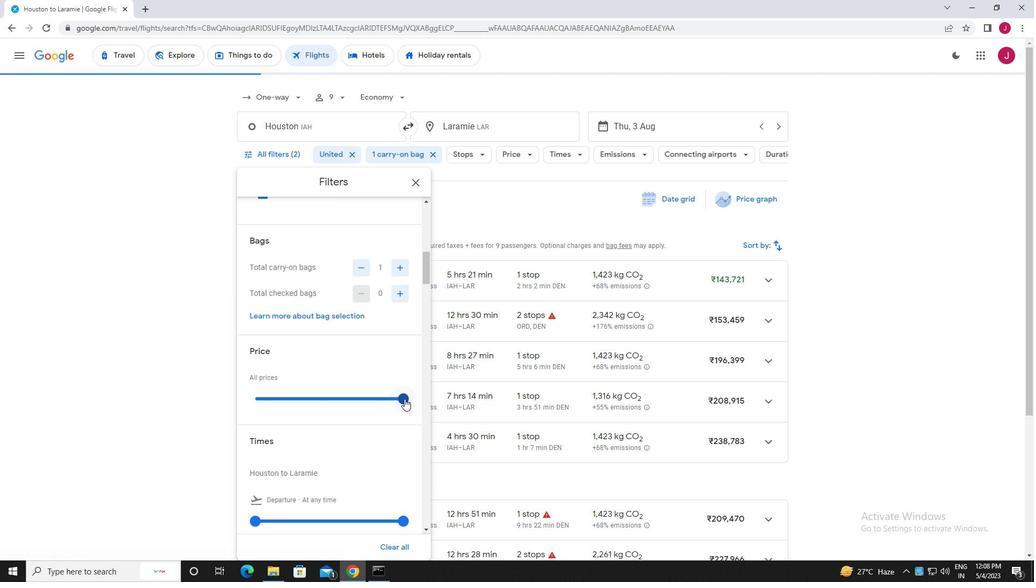 
Action: Mouse moved to (327, 384)
Screenshot: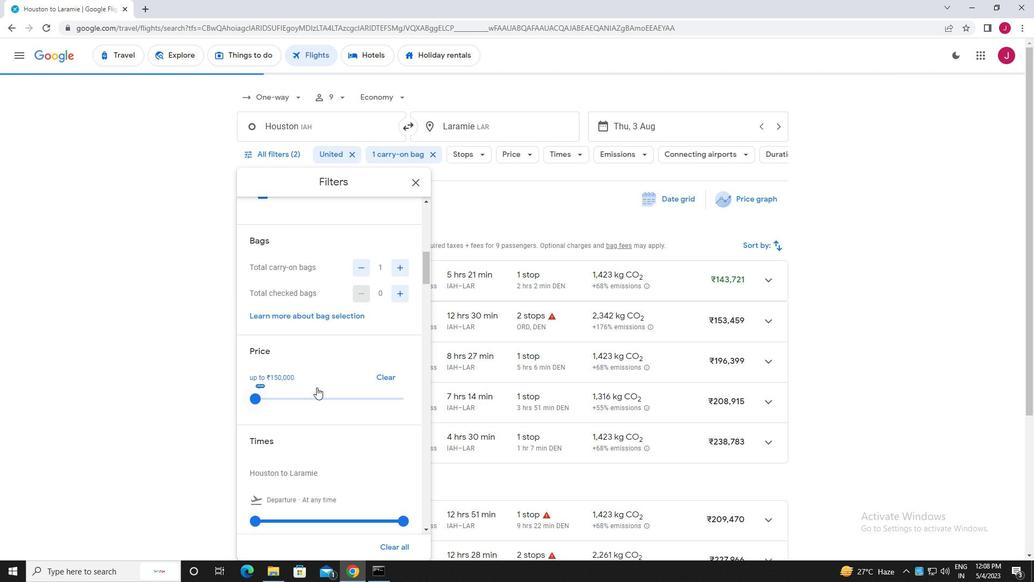 
Action: Mouse scrolled (327, 383) with delta (0, 0)
Screenshot: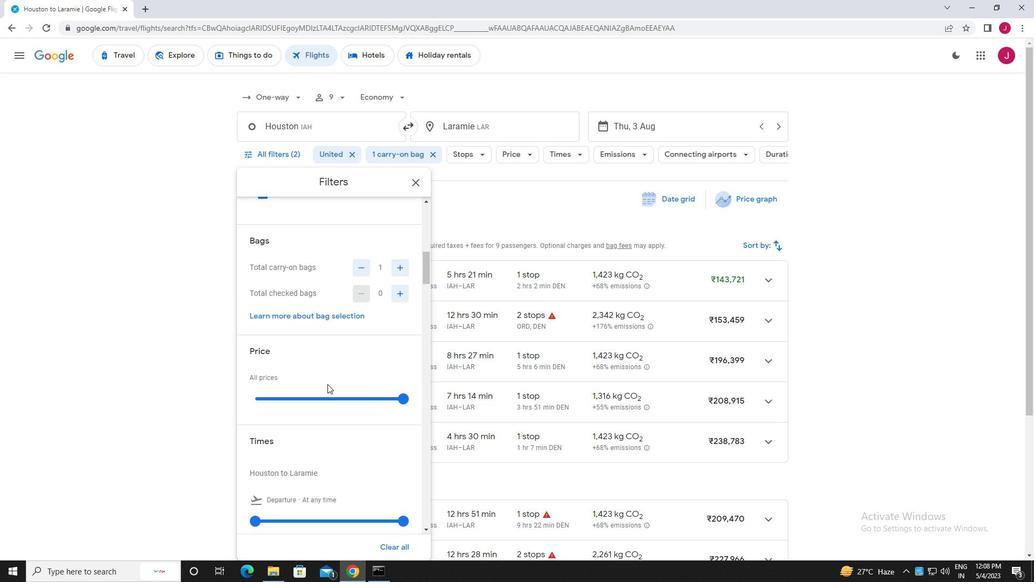 
Action: Mouse scrolled (327, 383) with delta (0, 0)
Screenshot: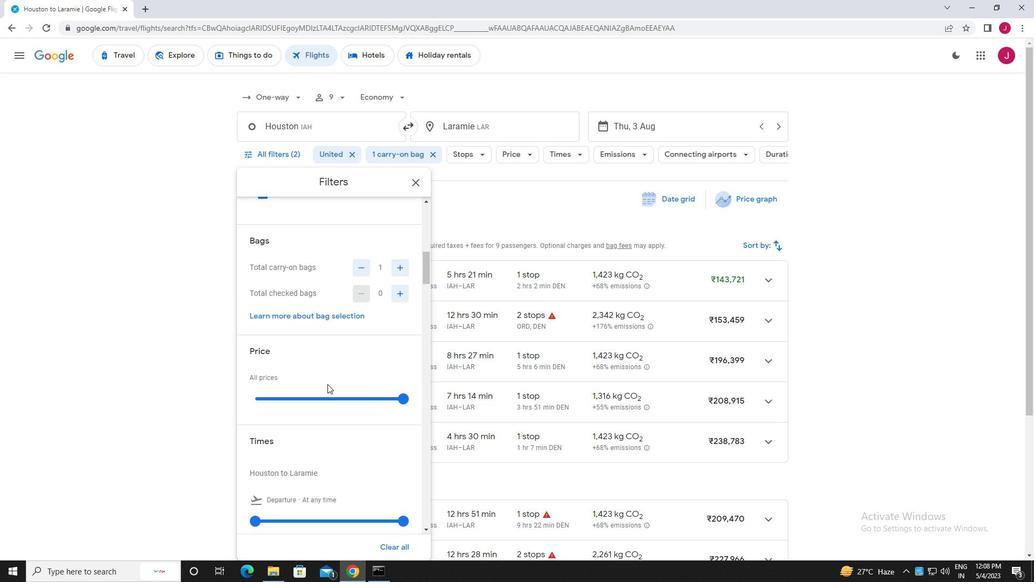 
Action: Mouse scrolled (327, 383) with delta (0, 0)
Screenshot: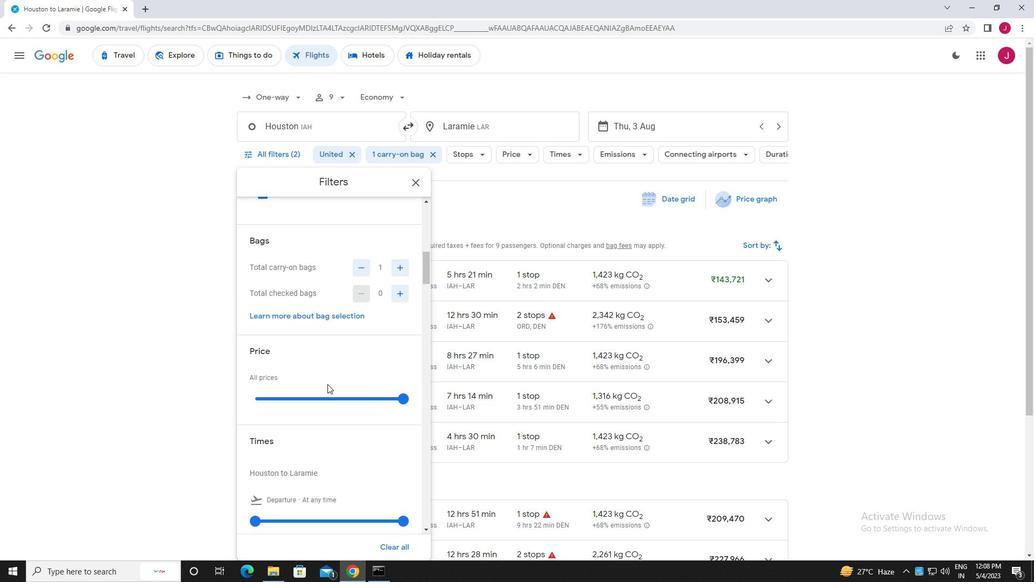 
Action: Mouse scrolled (327, 383) with delta (0, 0)
Screenshot: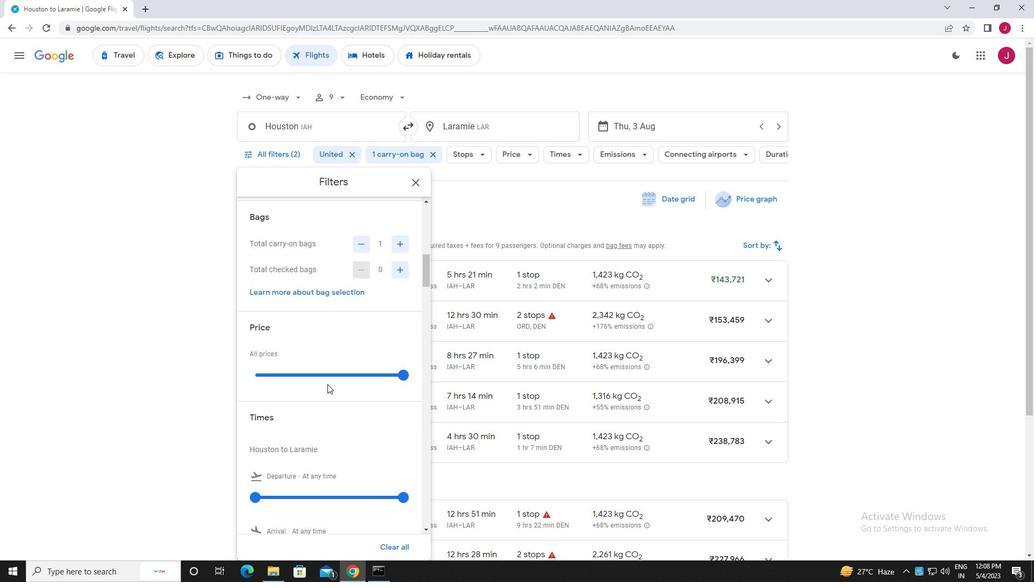 
Action: Mouse moved to (256, 306)
Screenshot: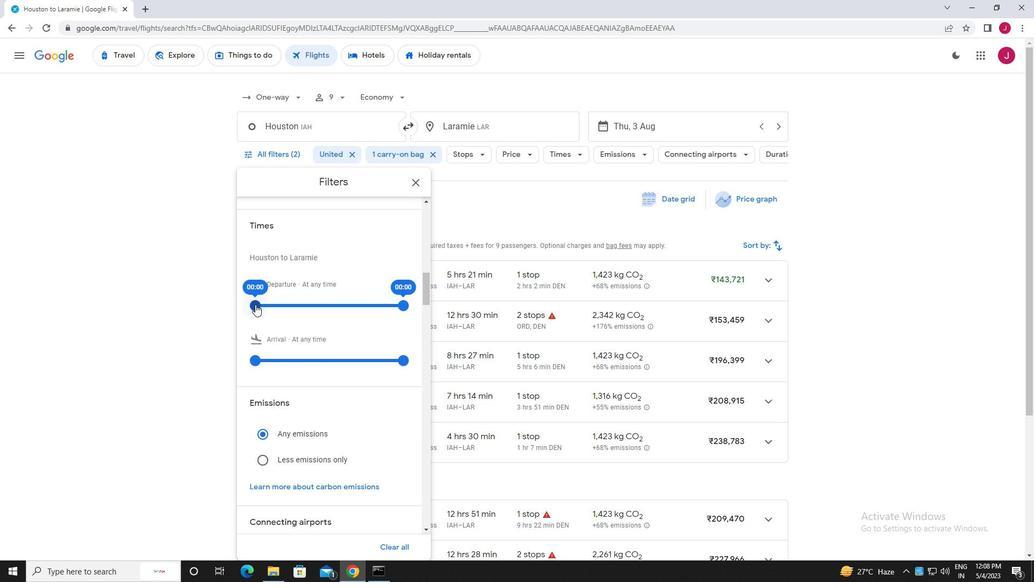 
Action: Mouse pressed left at (256, 306)
Screenshot: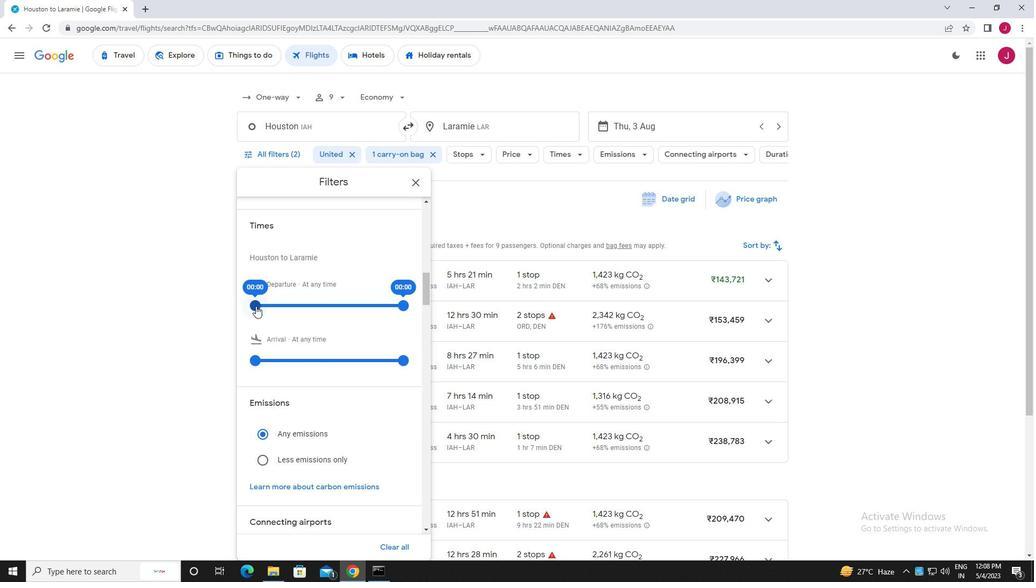 
Action: Mouse moved to (416, 177)
Screenshot: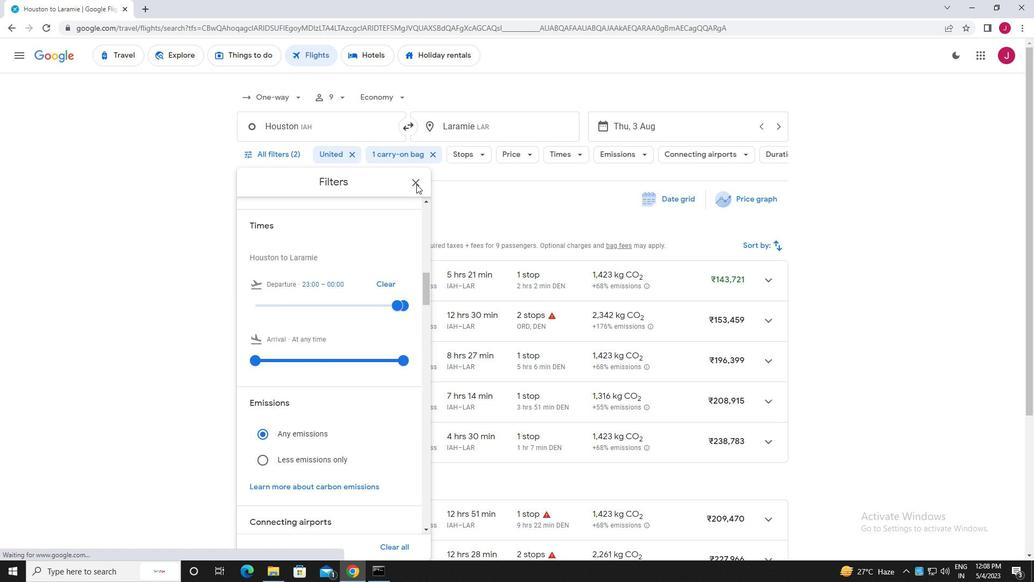 
Action: Mouse pressed left at (416, 177)
Screenshot: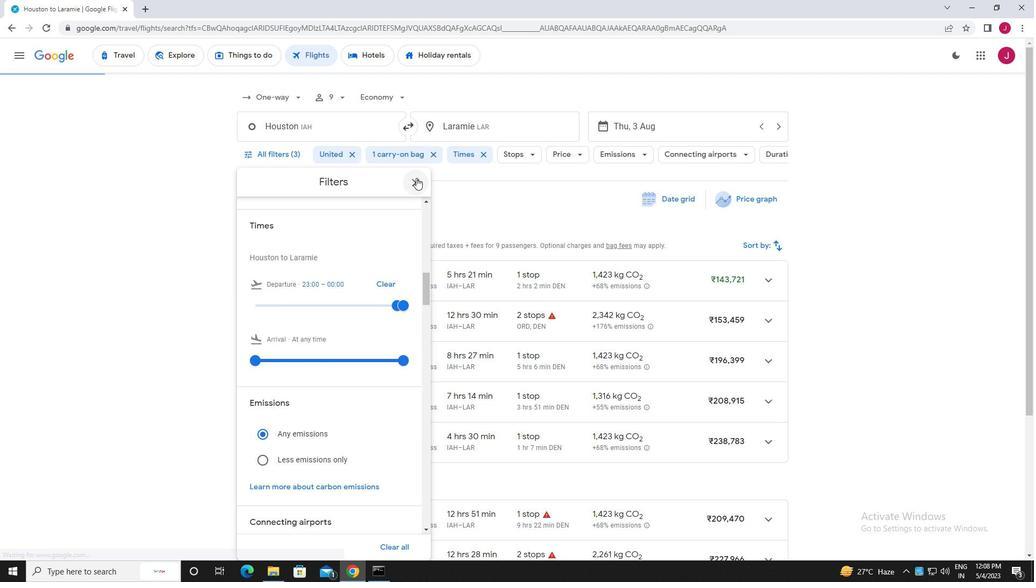
Action: Mouse moved to (416, 178)
Screenshot: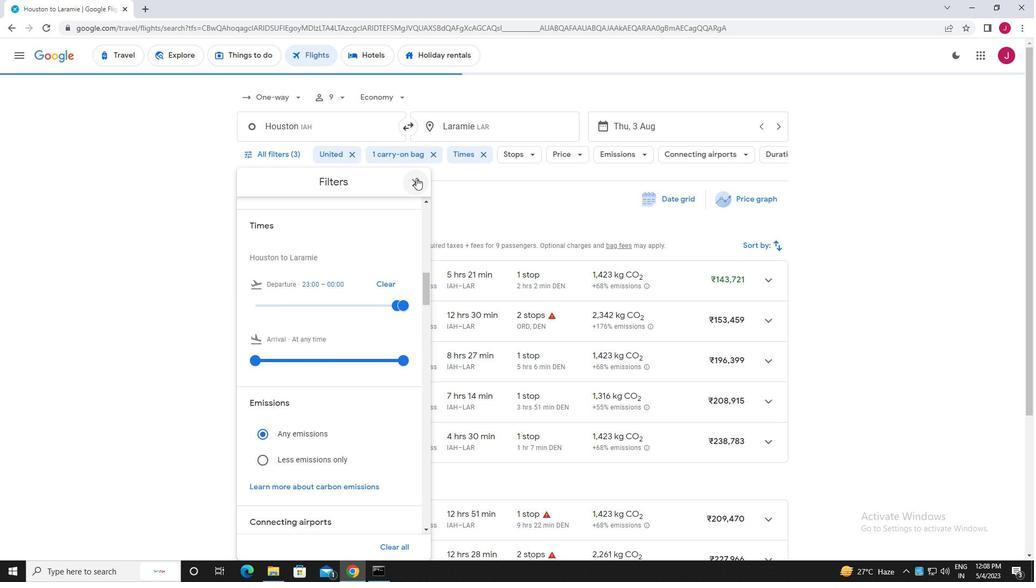 
